 Task: Look for space in Tarub, Indonesia from 8th August, 2023 to 15th August, 2023 for 9 adults in price range Rs.10000 to Rs.14000. Place can be shared room with 5 bedrooms having 9 beds and 5 bathrooms. Property type can be house, flat, guest house. Amenities needed are: wifi, TV, free parkinig on premises, gym, breakfast. Booking option can be shelf check-in. Required host language is English.
Action: Mouse moved to (430, 102)
Screenshot: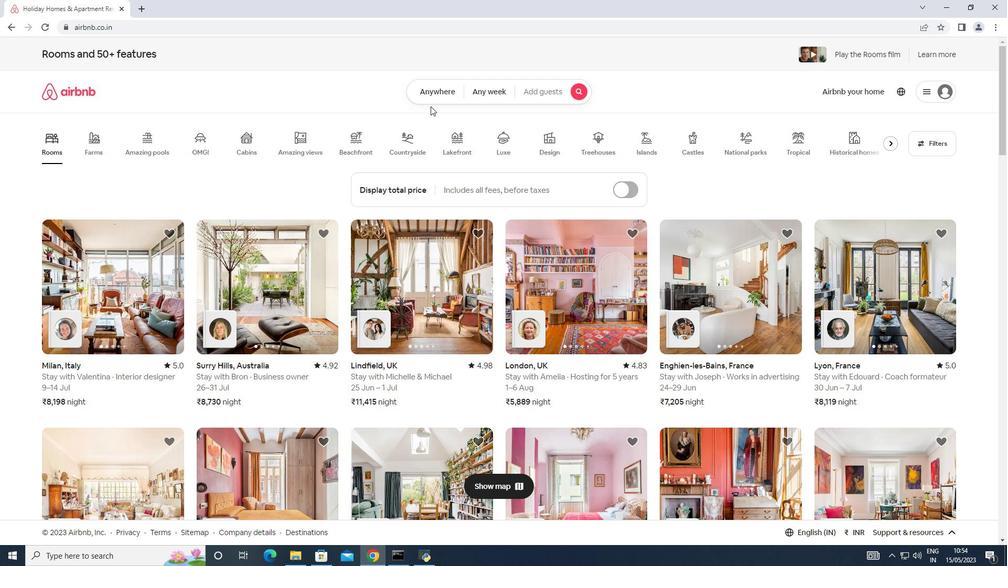 
Action: Mouse pressed left at (430, 102)
Screenshot: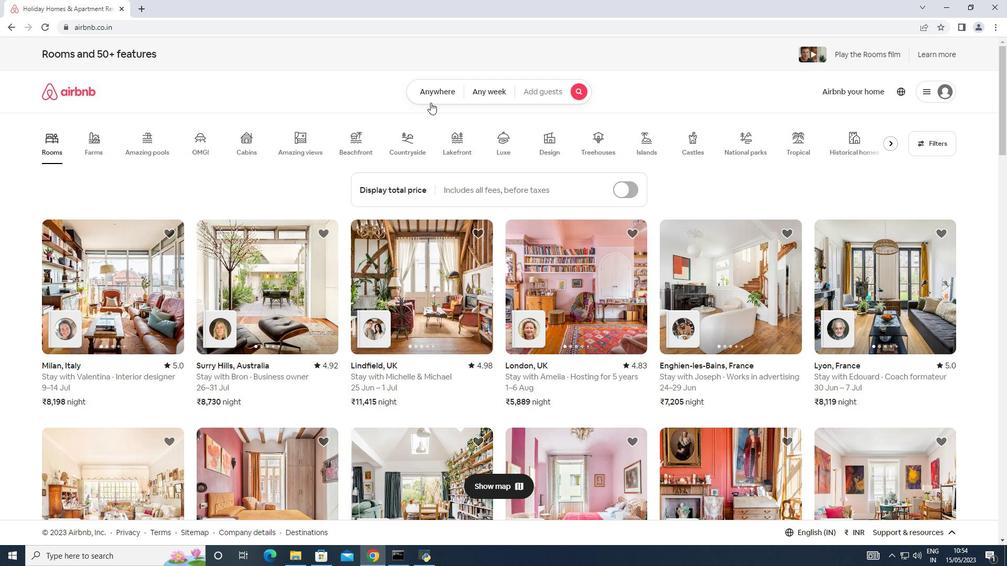 
Action: Mouse moved to (363, 124)
Screenshot: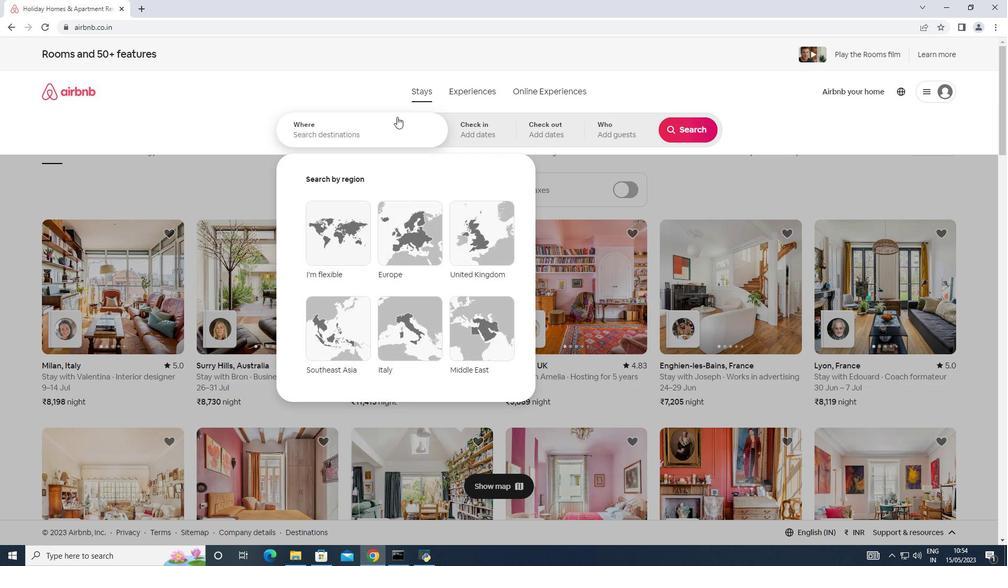 
Action: Mouse pressed left at (363, 124)
Screenshot: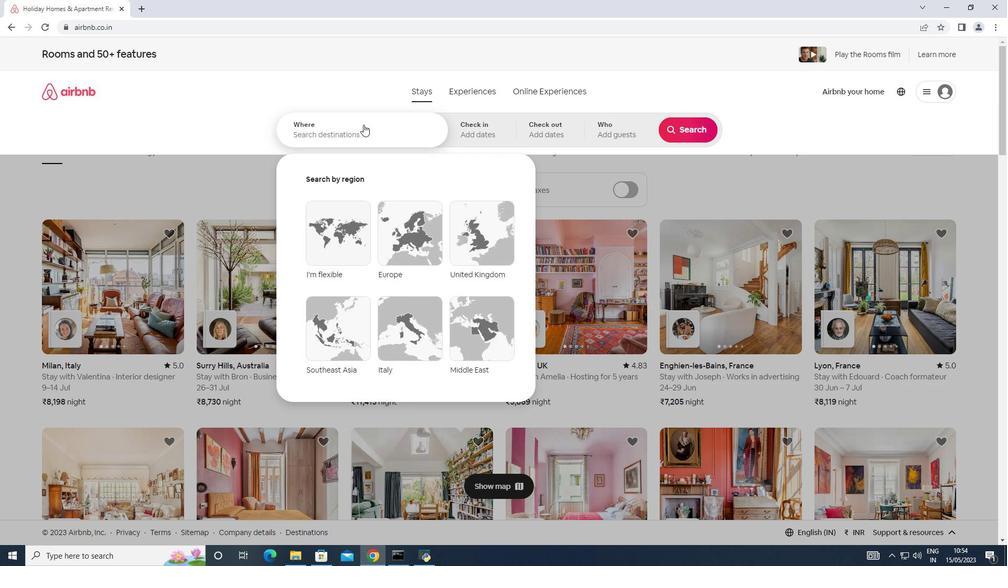 
Action: Key pressed <Key.shift>Tarub,<Key.shift>Indonesia
Screenshot: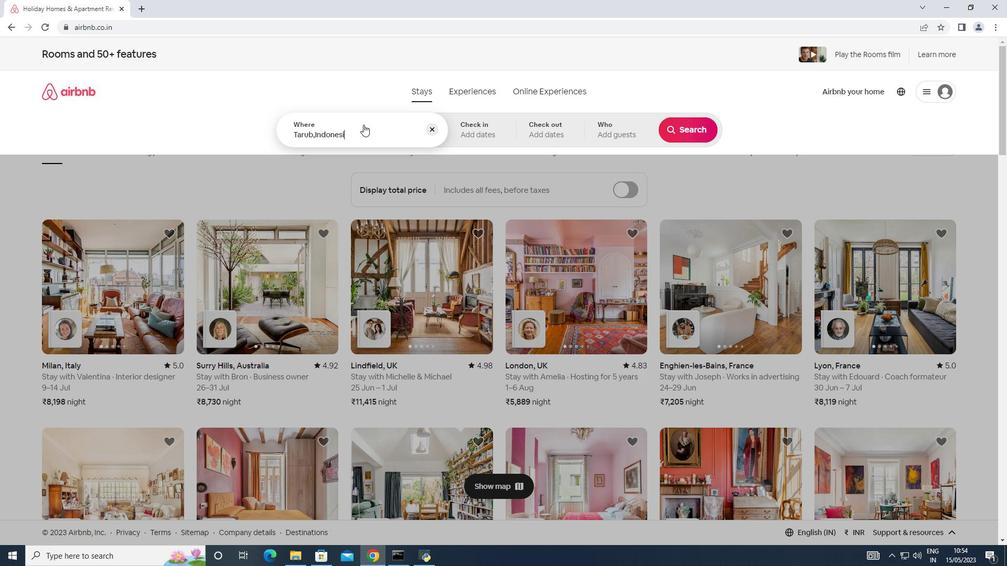 
Action: Mouse moved to (487, 127)
Screenshot: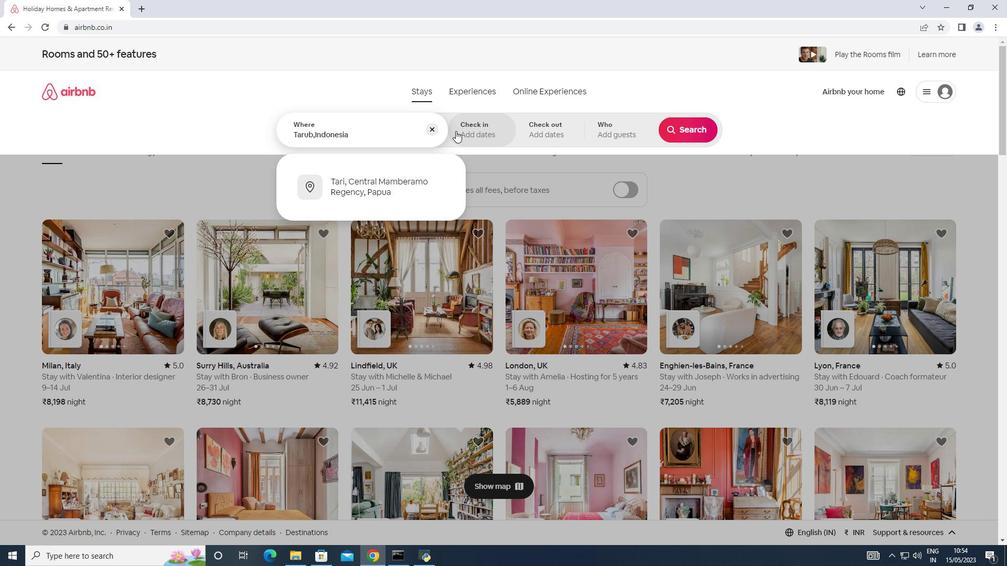
Action: Mouse pressed left at (487, 127)
Screenshot: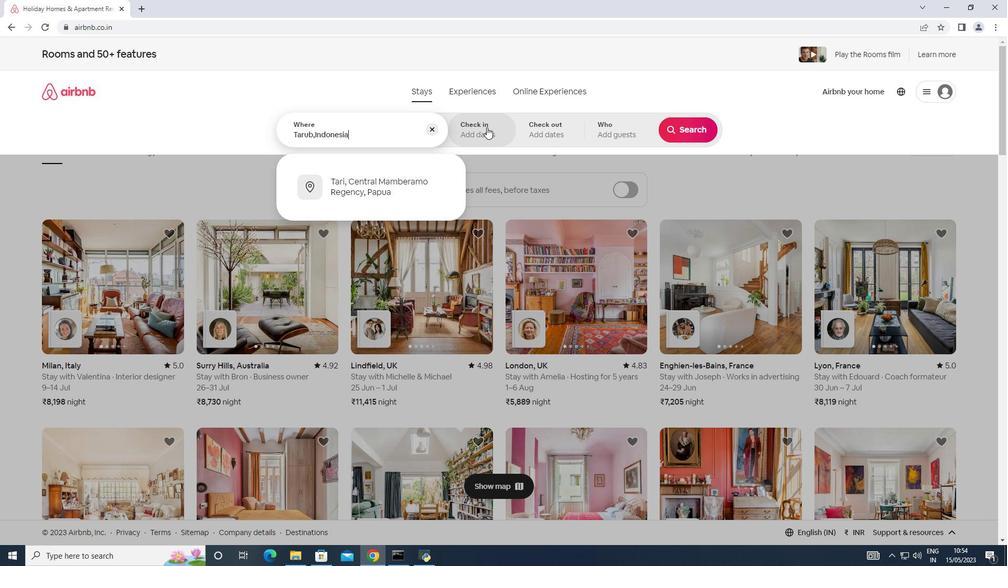 
Action: Mouse moved to (685, 212)
Screenshot: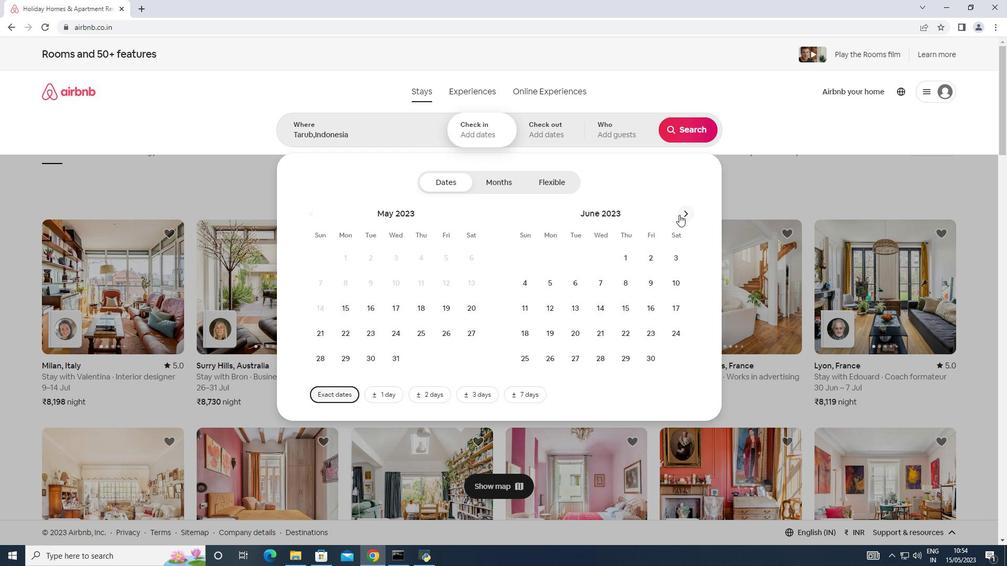 
Action: Mouse pressed left at (685, 212)
Screenshot: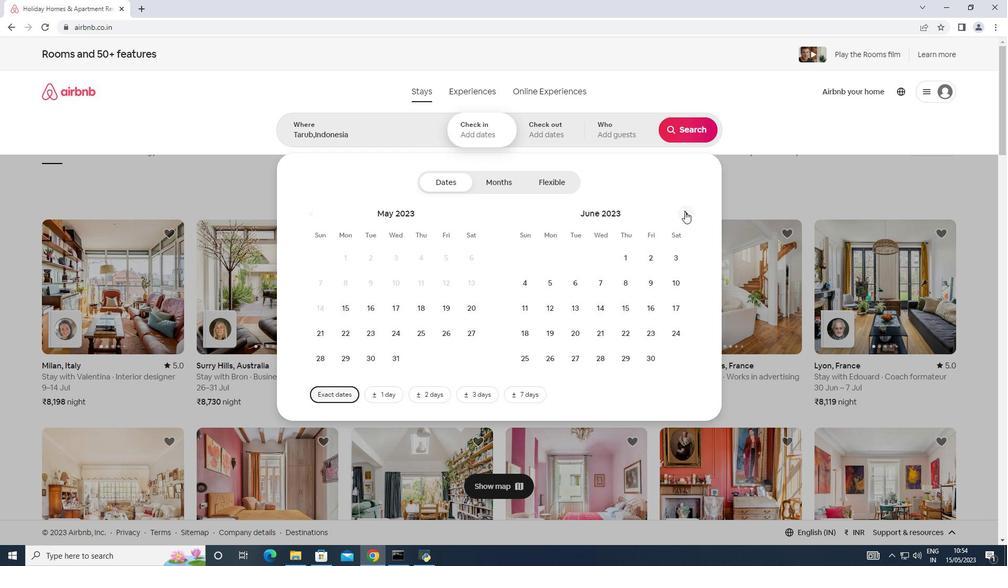 
Action: Mouse pressed left at (685, 212)
Screenshot: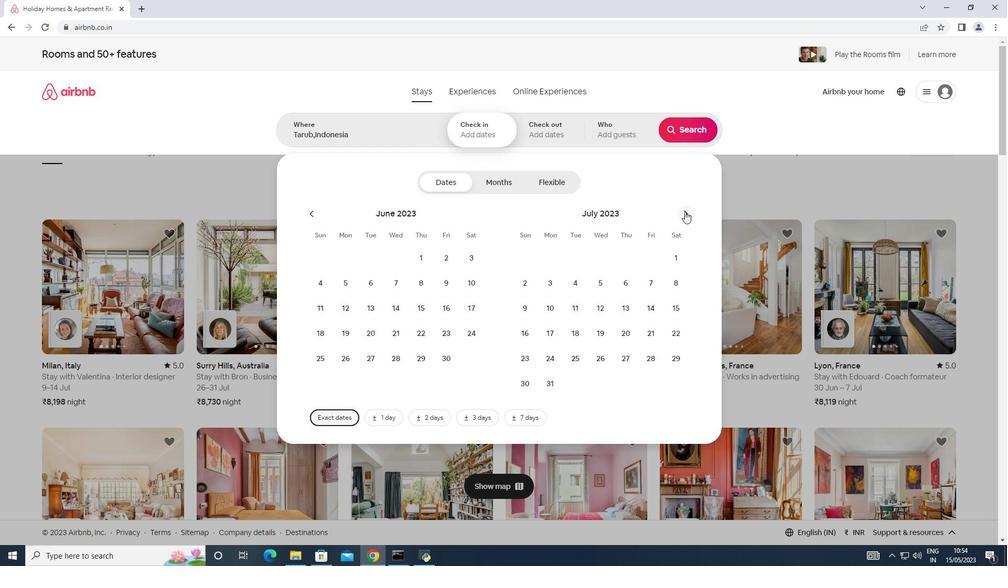
Action: Mouse moved to (581, 284)
Screenshot: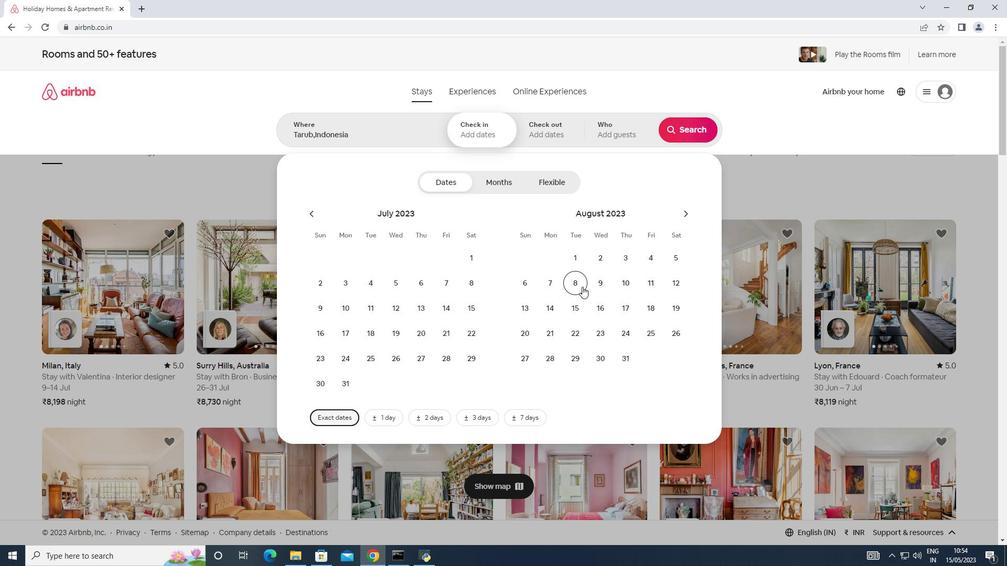 
Action: Mouse pressed left at (581, 284)
Screenshot: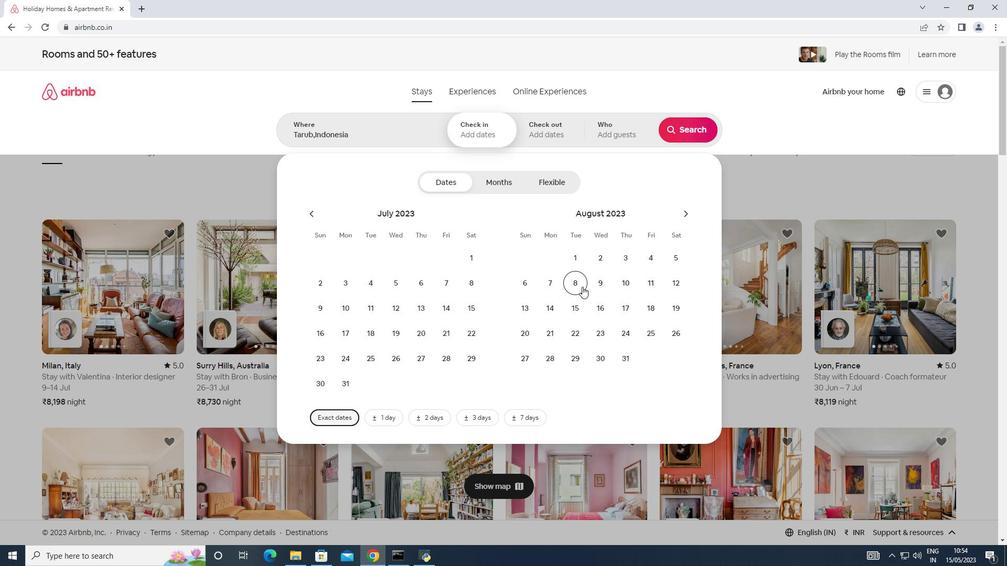 
Action: Mouse moved to (579, 304)
Screenshot: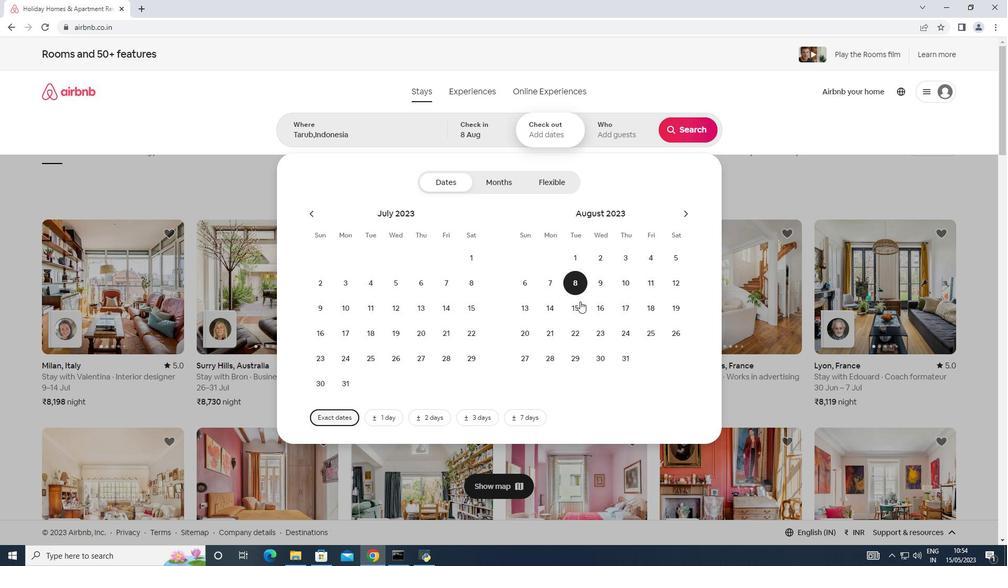 
Action: Mouse pressed left at (579, 304)
Screenshot: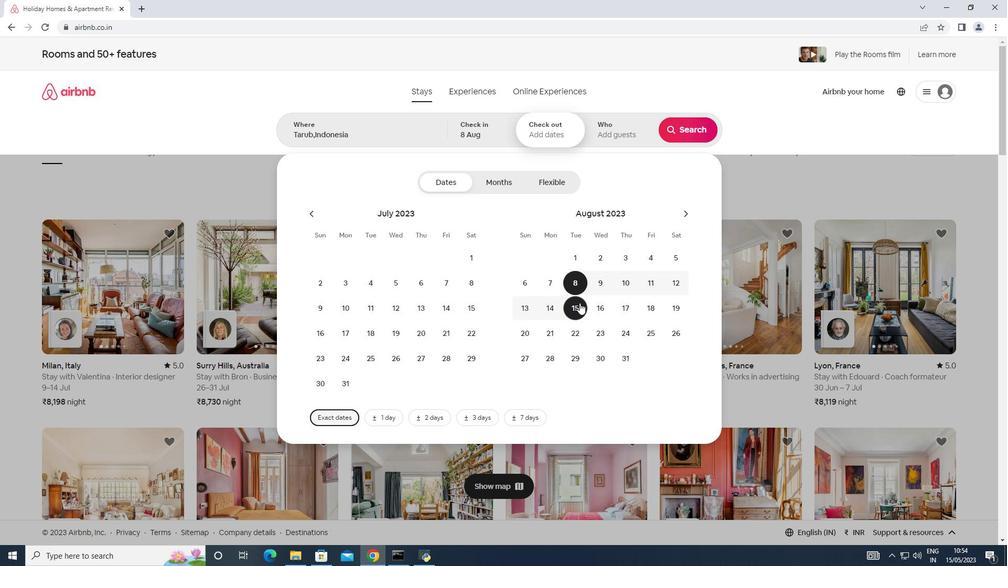 
Action: Mouse moved to (614, 133)
Screenshot: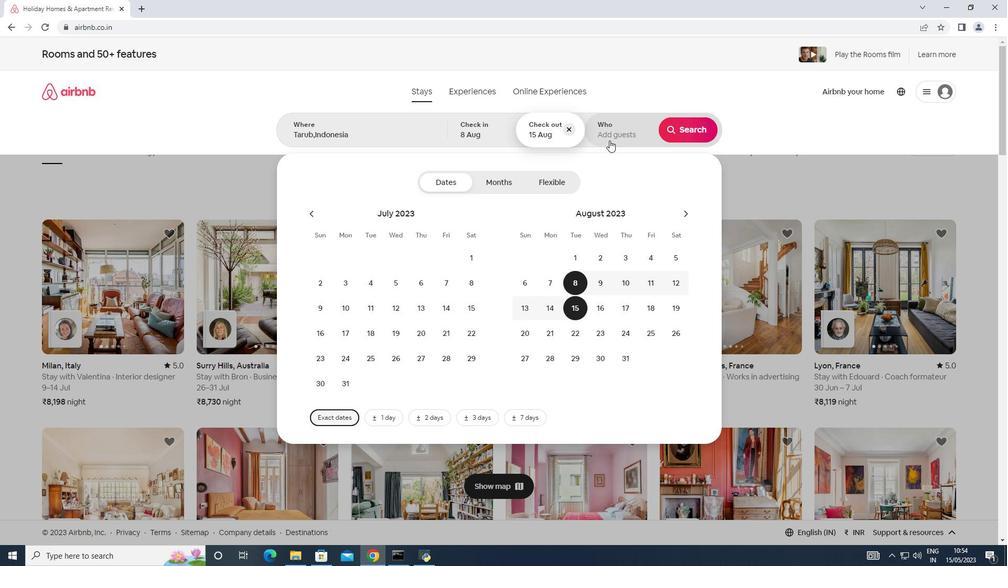 
Action: Mouse pressed left at (614, 133)
Screenshot: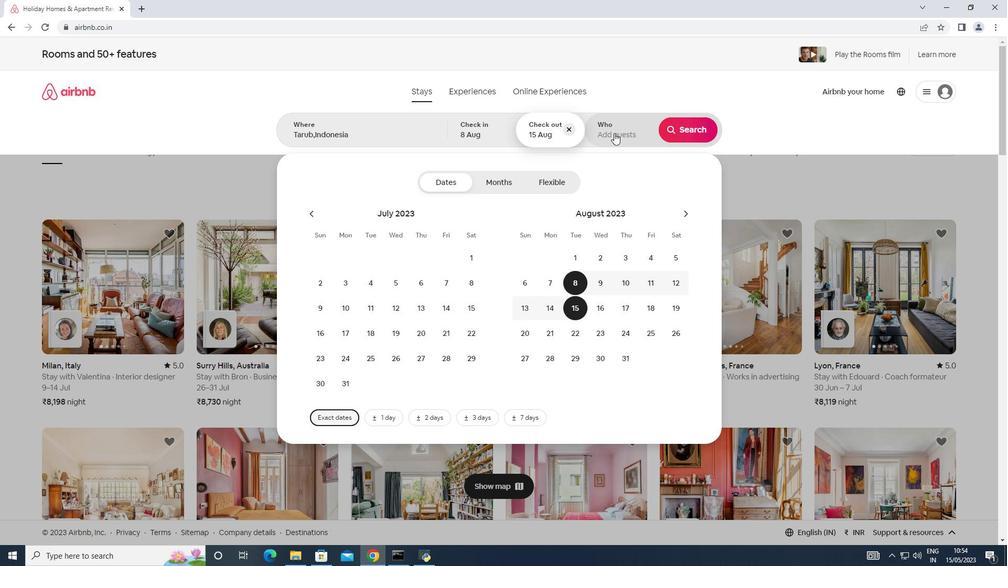 
Action: Mouse moved to (692, 184)
Screenshot: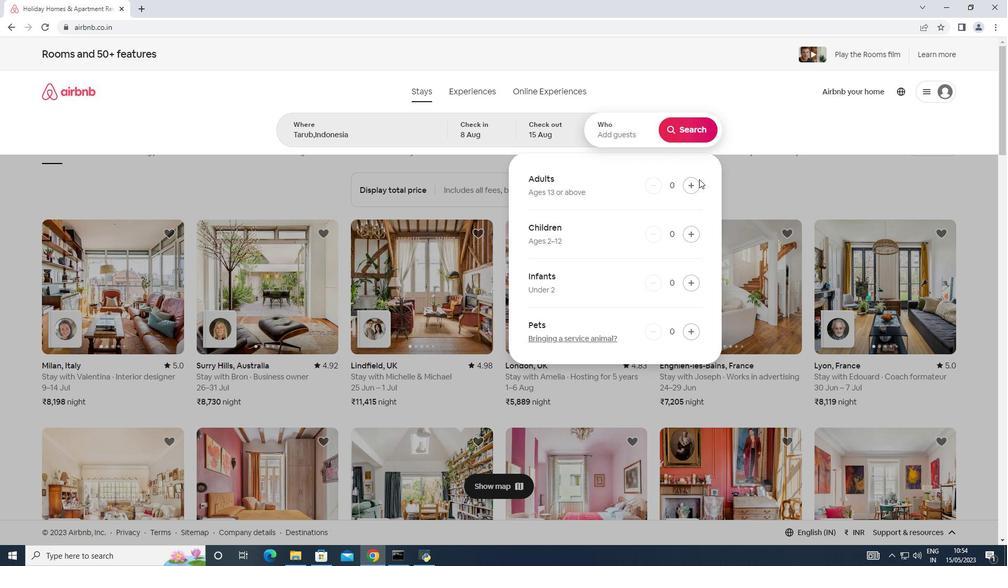 
Action: Mouse pressed left at (692, 184)
Screenshot: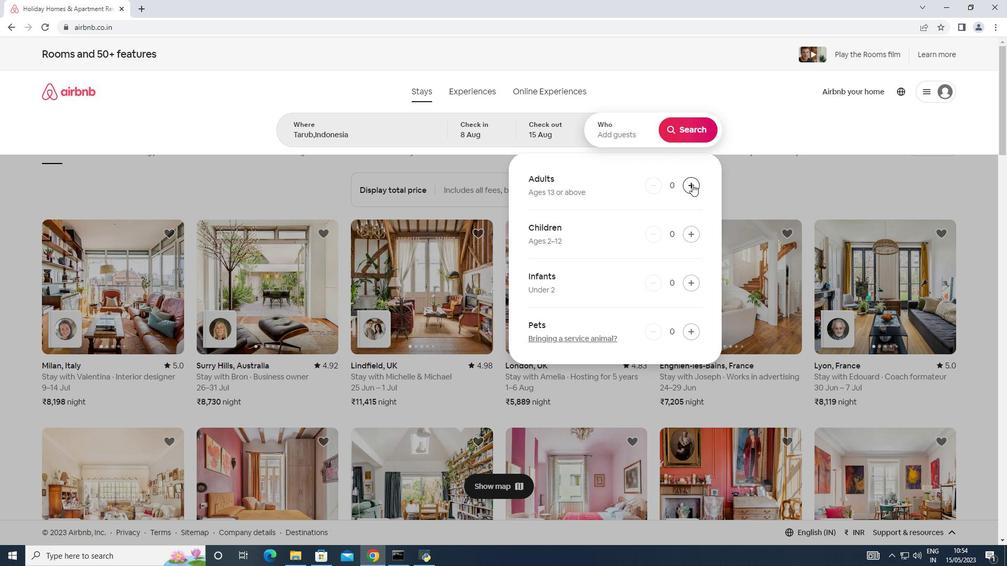 
Action: Mouse pressed left at (692, 184)
Screenshot: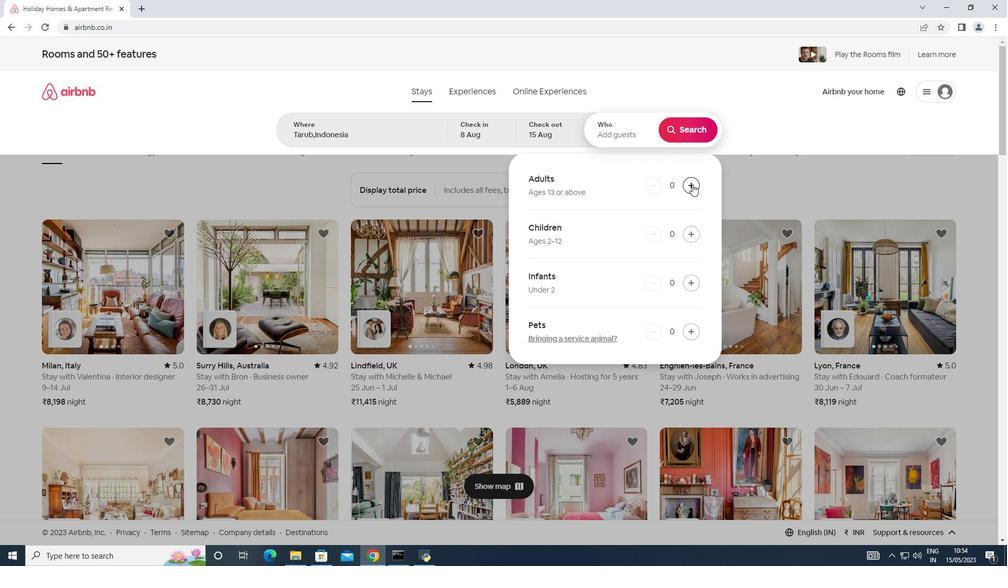 
Action: Mouse pressed left at (692, 184)
Screenshot: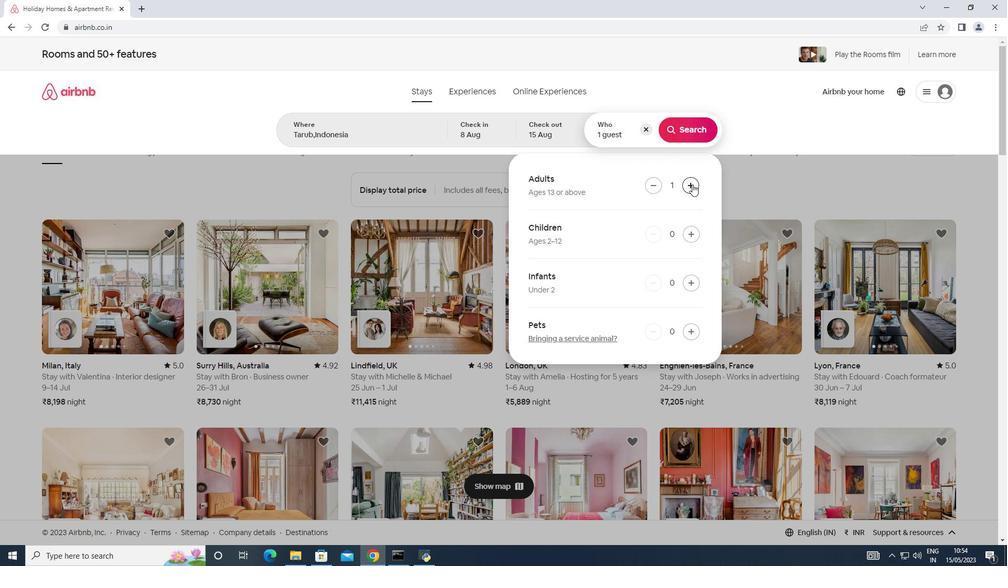
Action: Mouse pressed left at (692, 184)
Screenshot: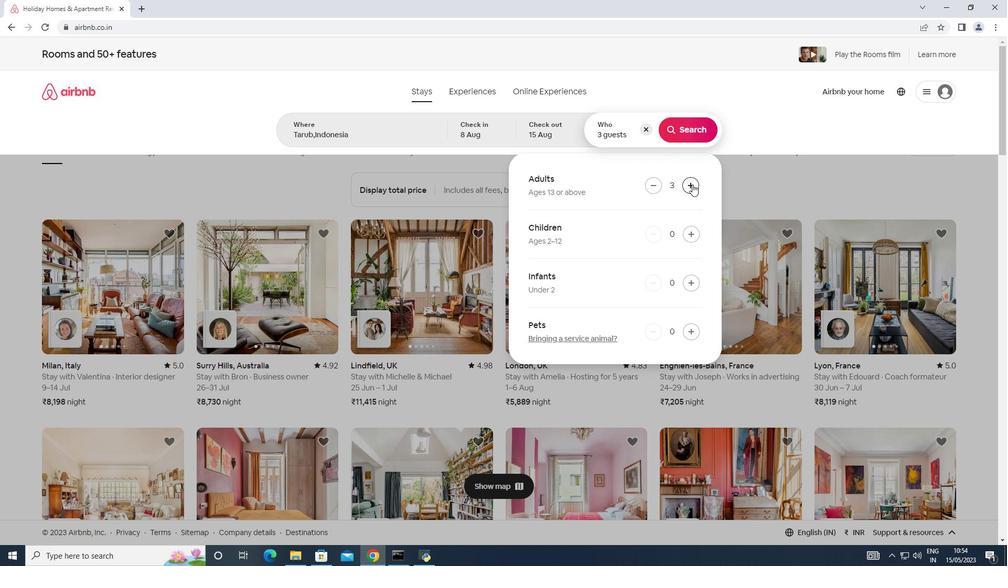 
Action: Mouse pressed left at (692, 184)
Screenshot: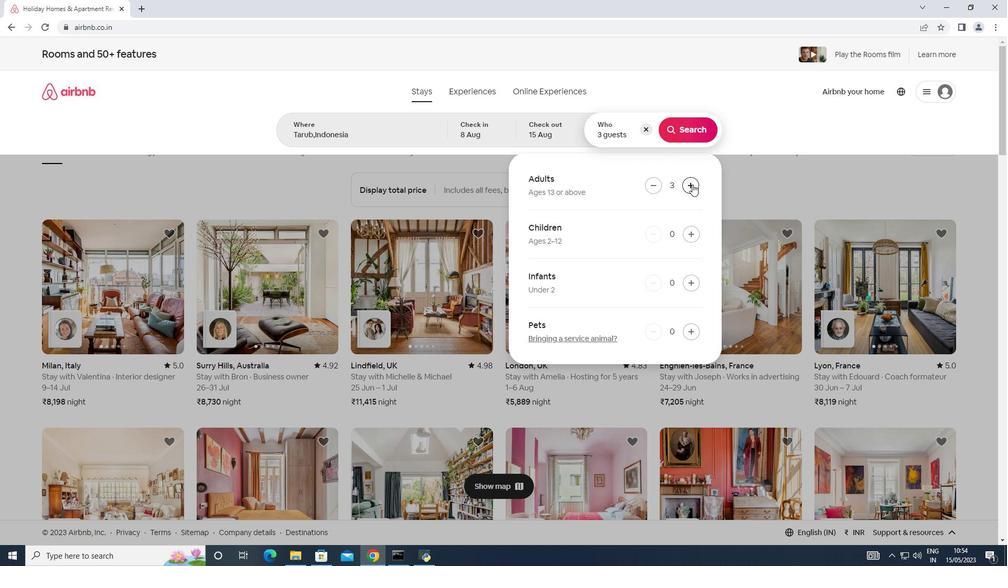 
Action: Mouse pressed left at (692, 184)
Screenshot: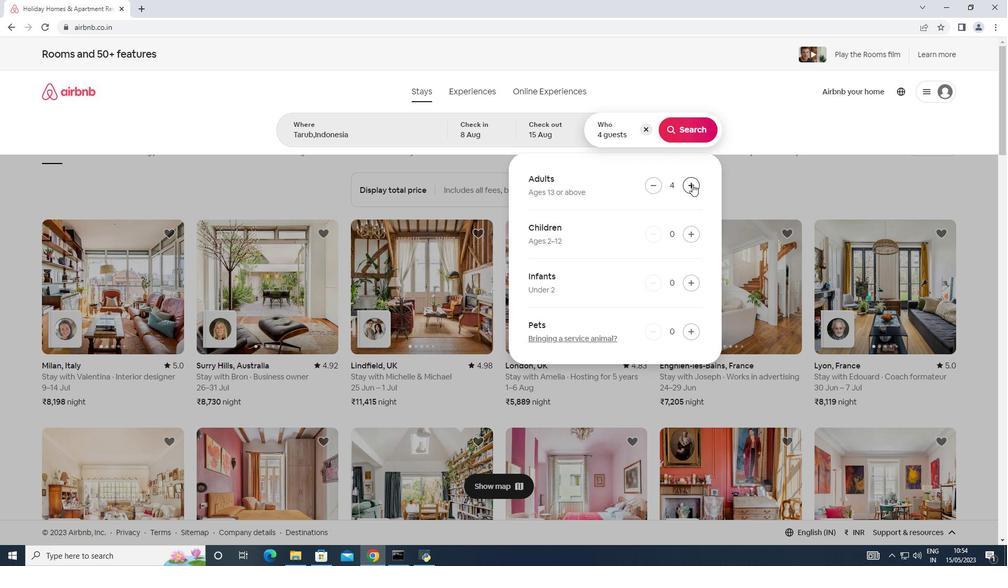 
Action: Mouse pressed left at (692, 184)
Screenshot: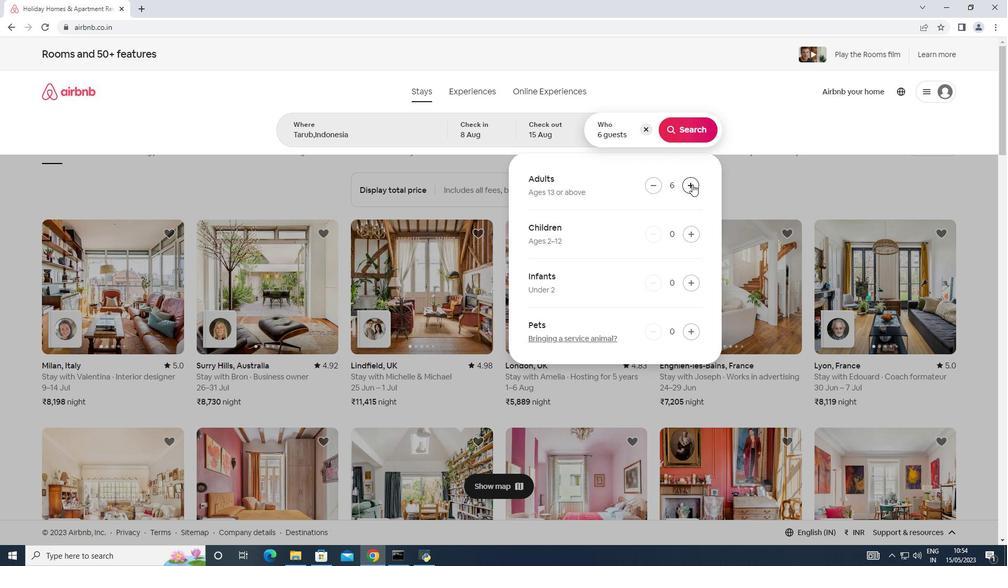 
Action: Mouse pressed left at (692, 184)
Screenshot: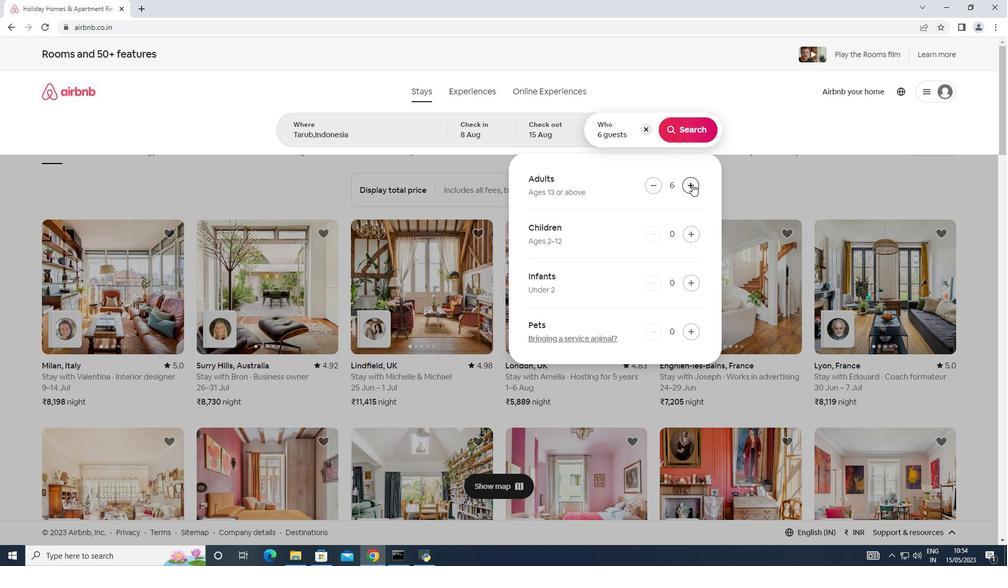 
Action: Mouse pressed left at (692, 184)
Screenshot: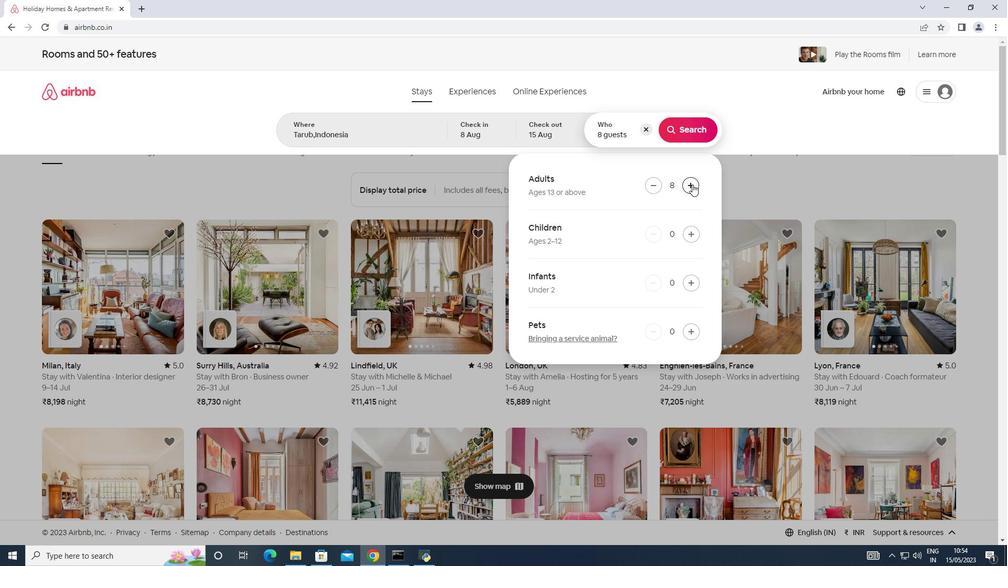 
Action: Mouse moved to (689, 130)
Screenshot: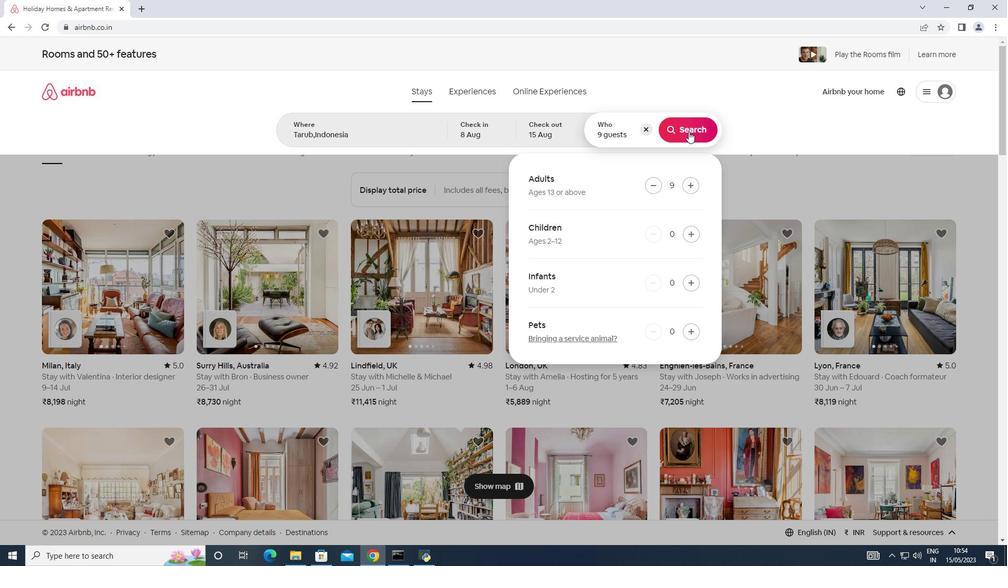 
Action: Mouse pressed left at (689, 130)
Screenshot: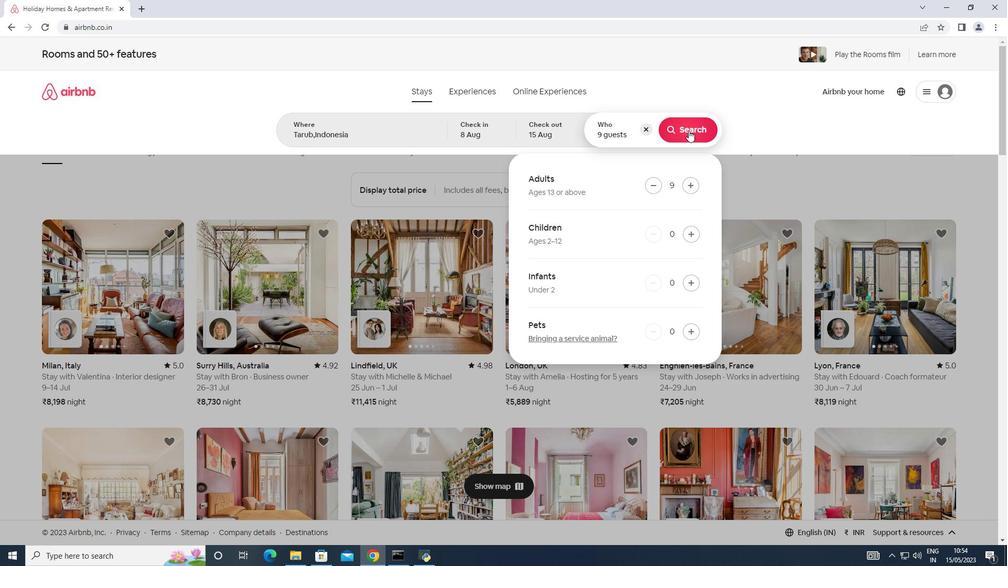 
Action: Mouse moved to (934, 107)
Screenshot: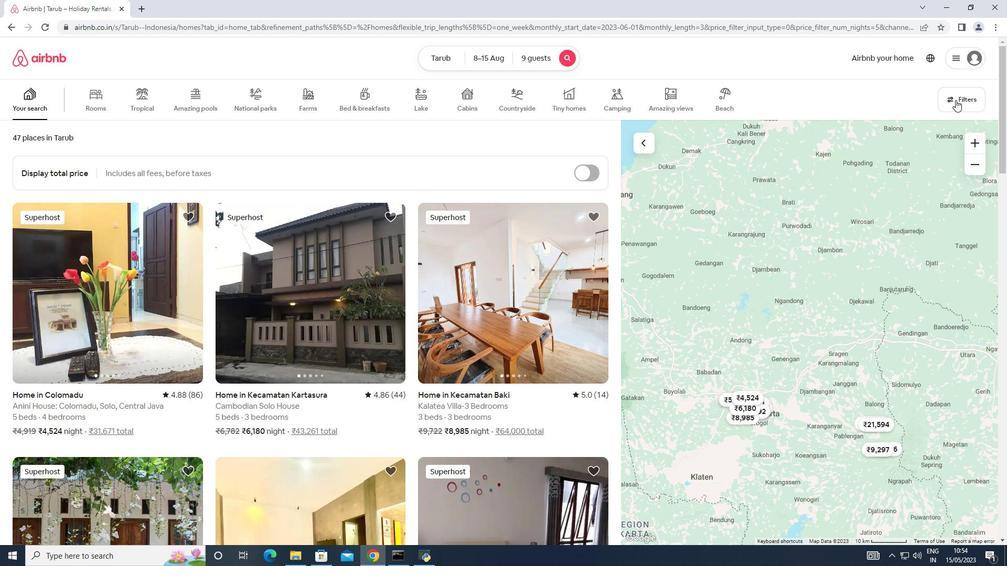 
Action: Mouse pressed left at (934, 107)
Screenshot: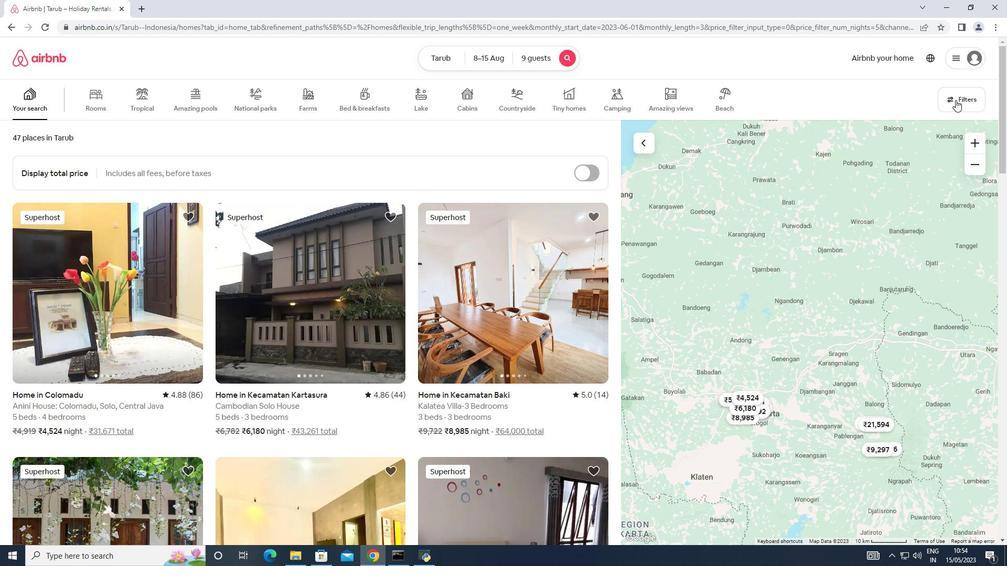 
Action: Mouse moved to (944, 102)
Screenshot: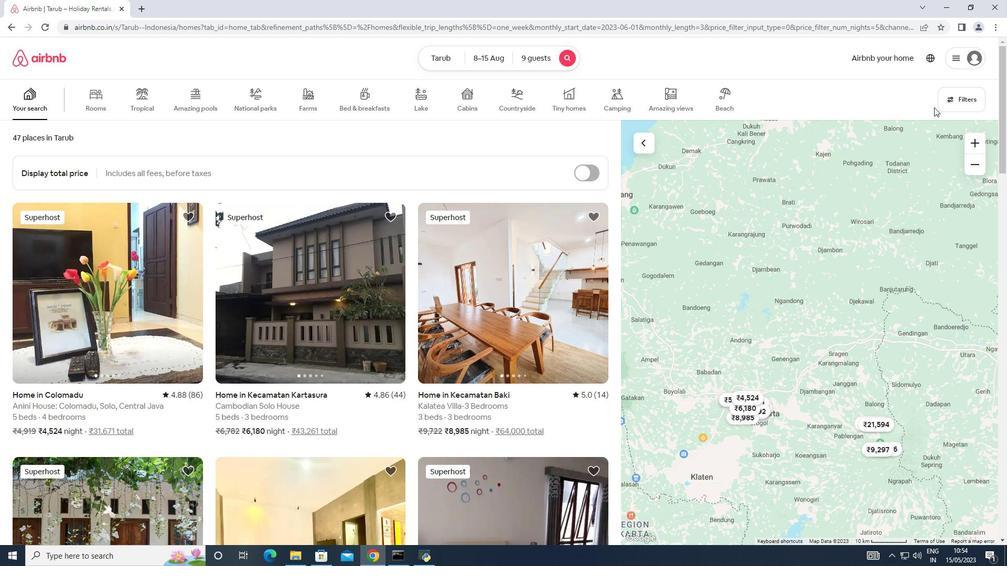 
Action: Mouse pressed left at (944, 102)
Screenshot: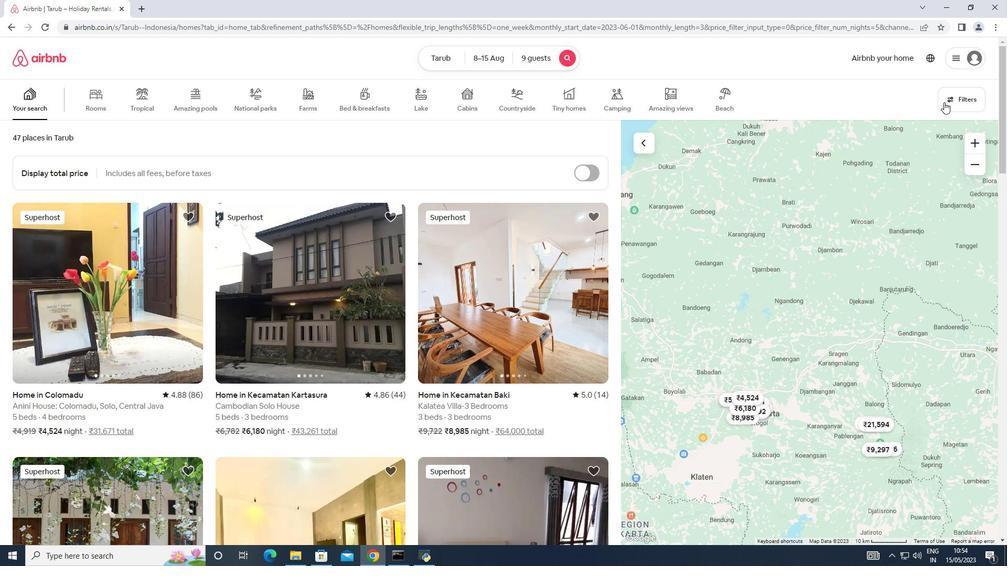 
Action: Mouse moved to (362, 357)
Screenshot: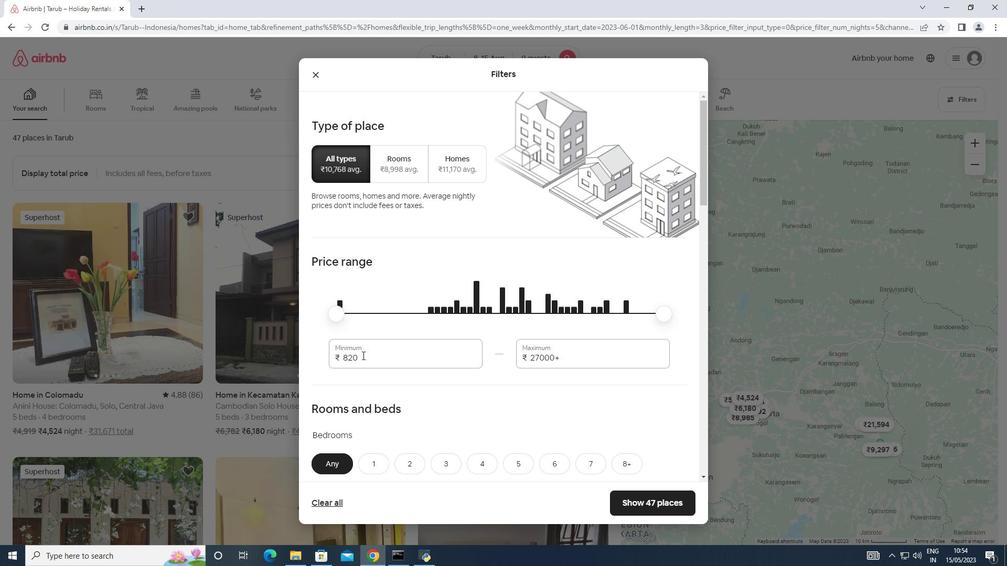 
Action: Mouse pressed left at (362, 357)
Screenshot: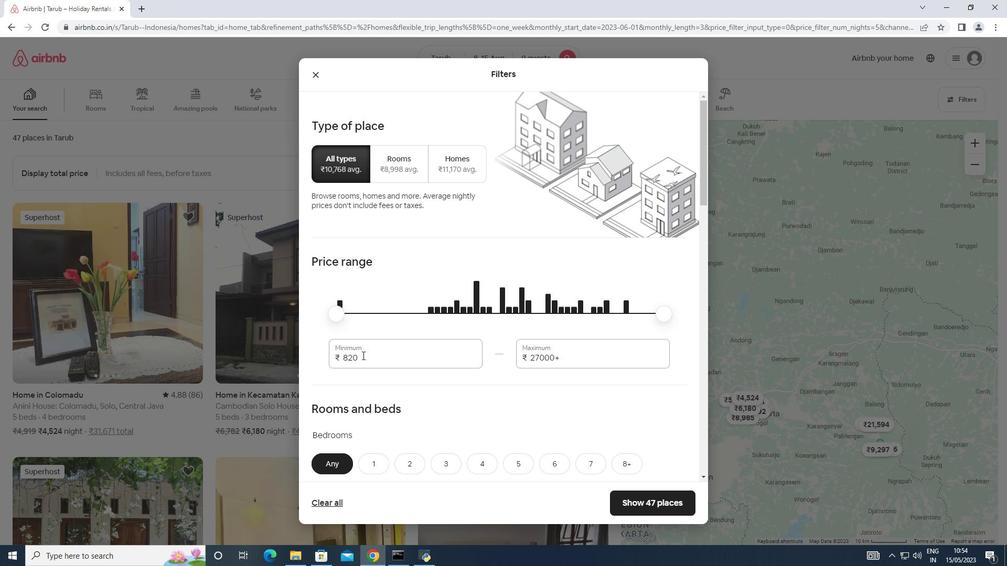 
Action: Mouse moved to (338, 354)
Screenshot: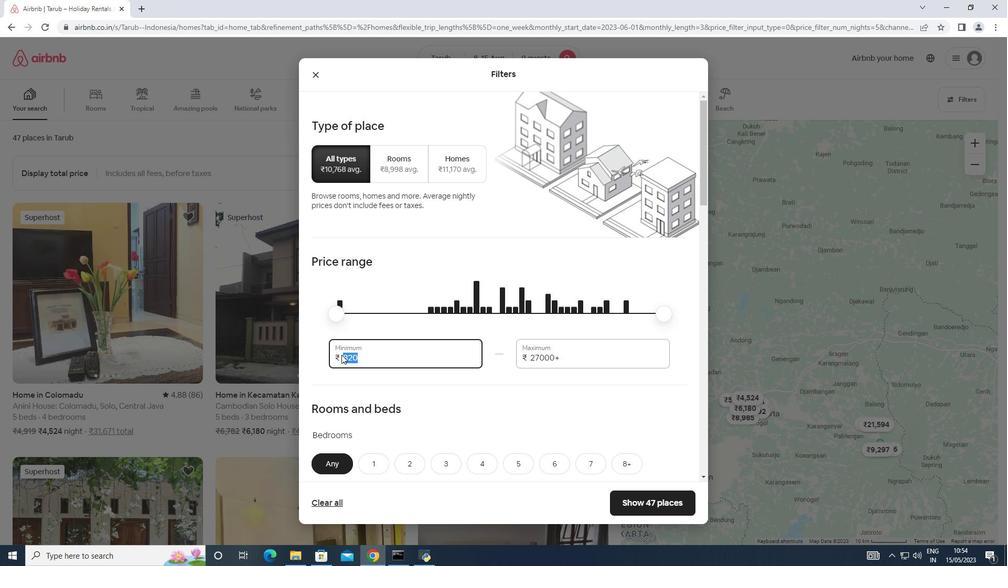 
Action: Key pressed 10000
Screenshot: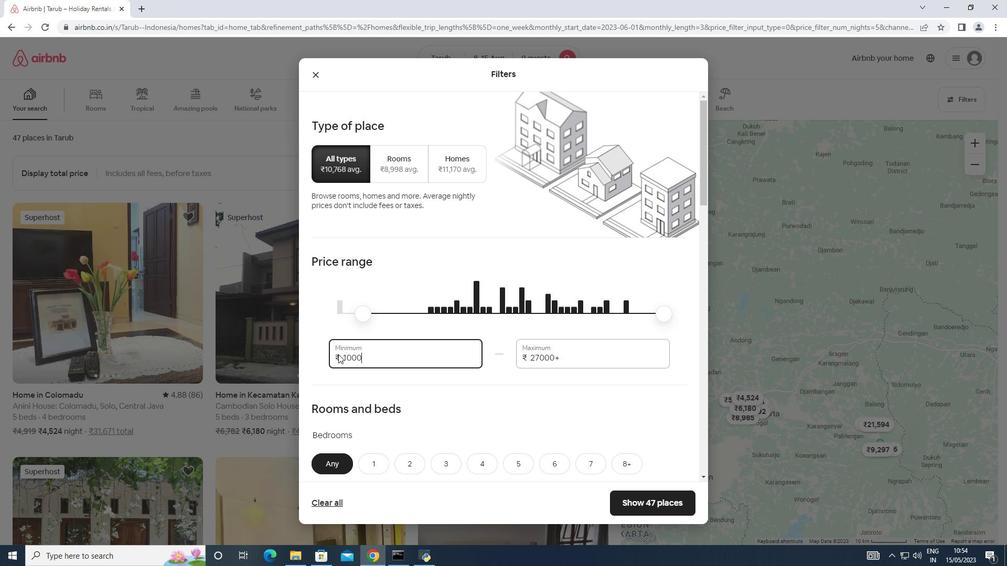 
Action: Mouse moved to (565, 361)
Screenshot: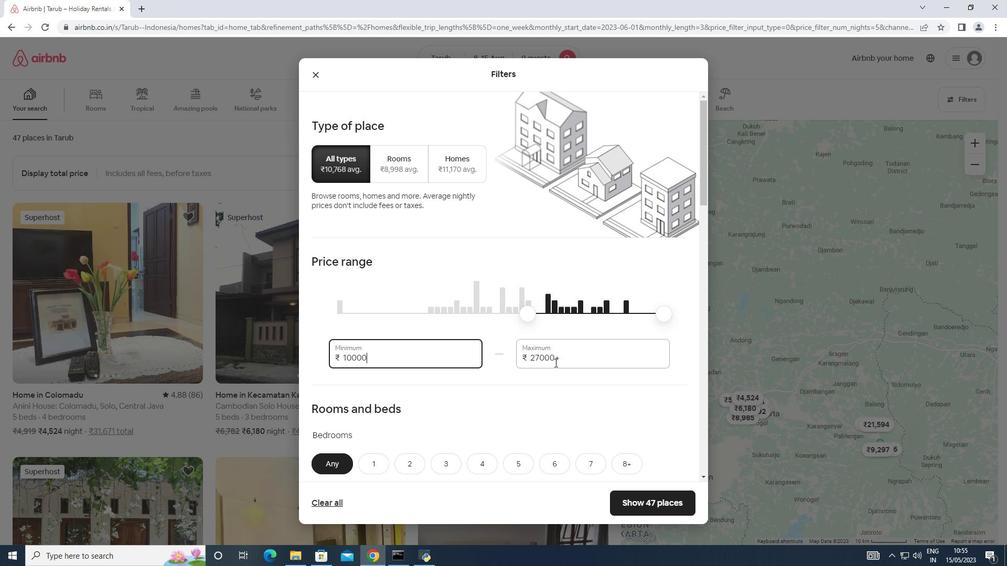 
Action: Mouse pressed left at (565, 361)
Screenshot: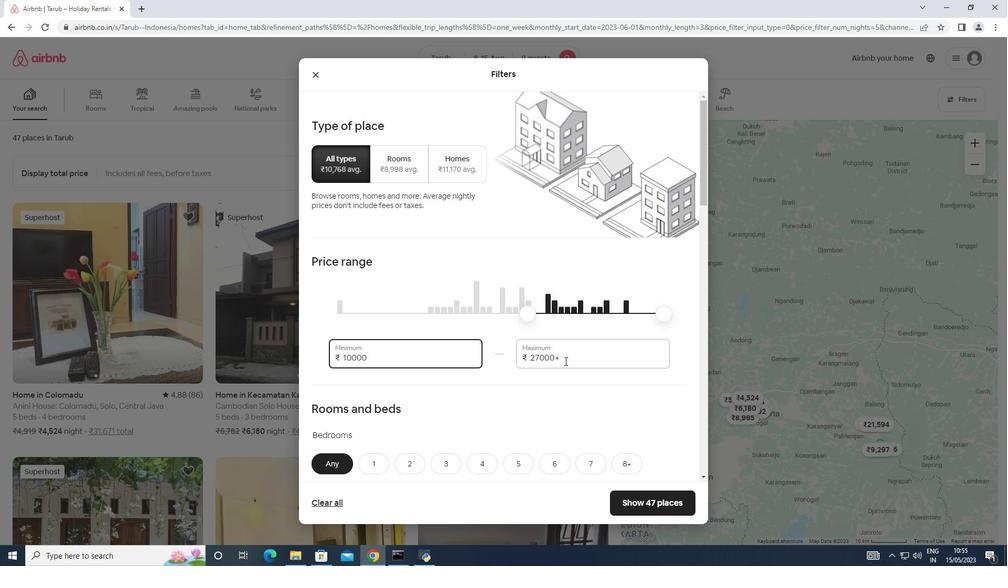 
Action: Mouse moved to (510, 363)
Screenshot: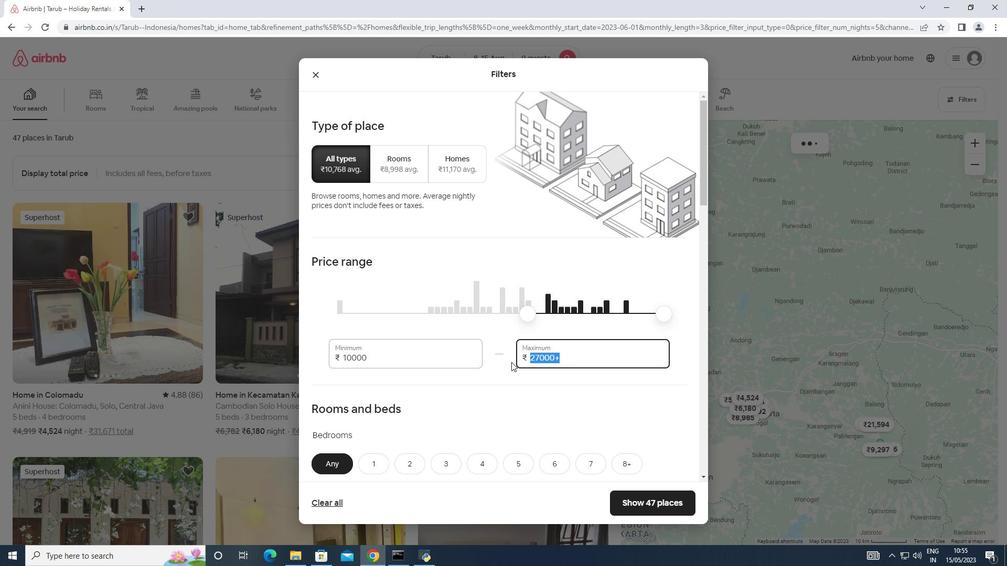 
Action: Key pressed 14000
Screenshot: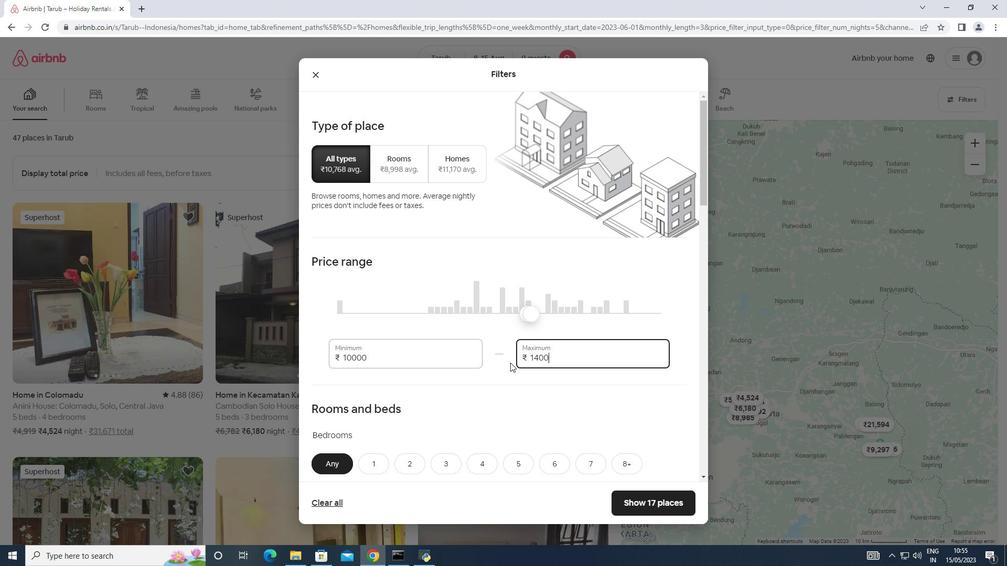 
Action: Mouse scrolled (510, 362) with delta (0, 0)
Screenshot: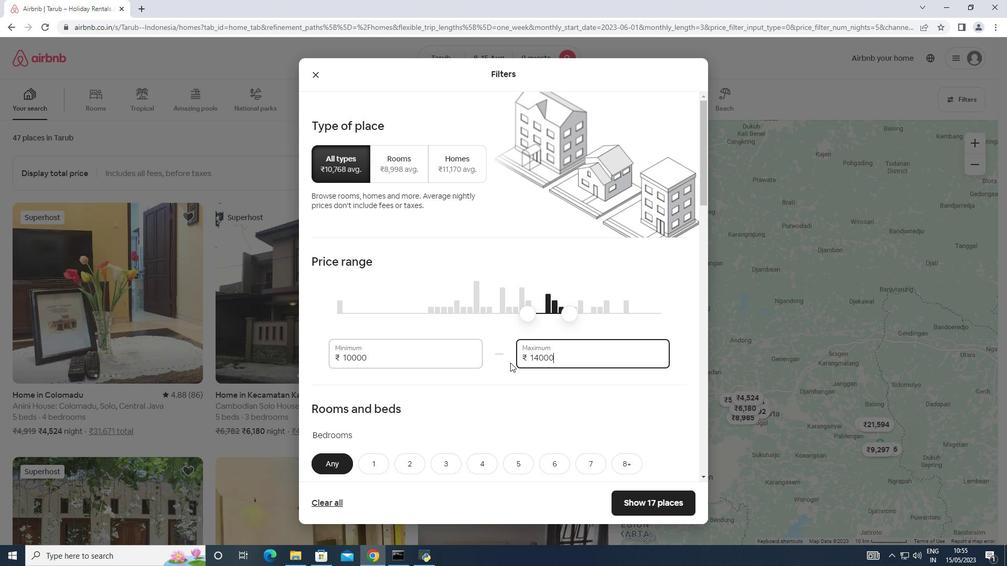 
Action: Mouse scrolled (510, 362) with delta (0, 0)
Screenshot: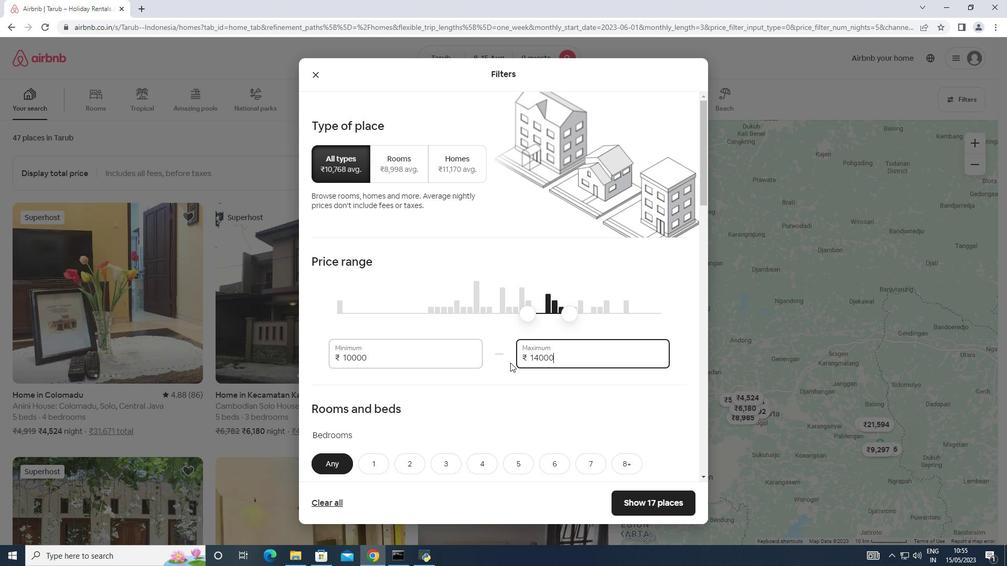 
Action: Mouse moved to (510, 363)
Screenshot: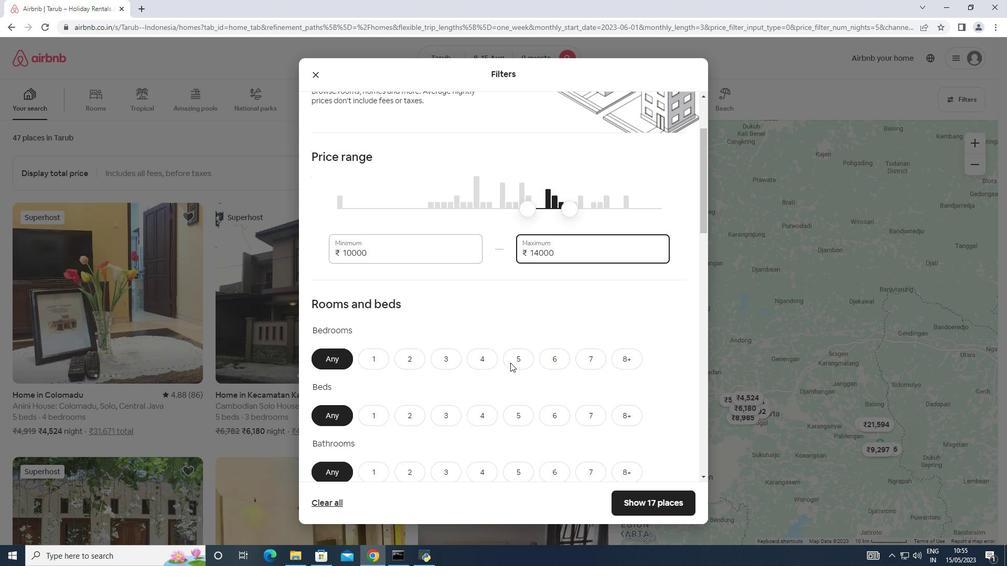 
Action: Mouse scrolled (510, 362) with delta (0, 0)
Screenshot: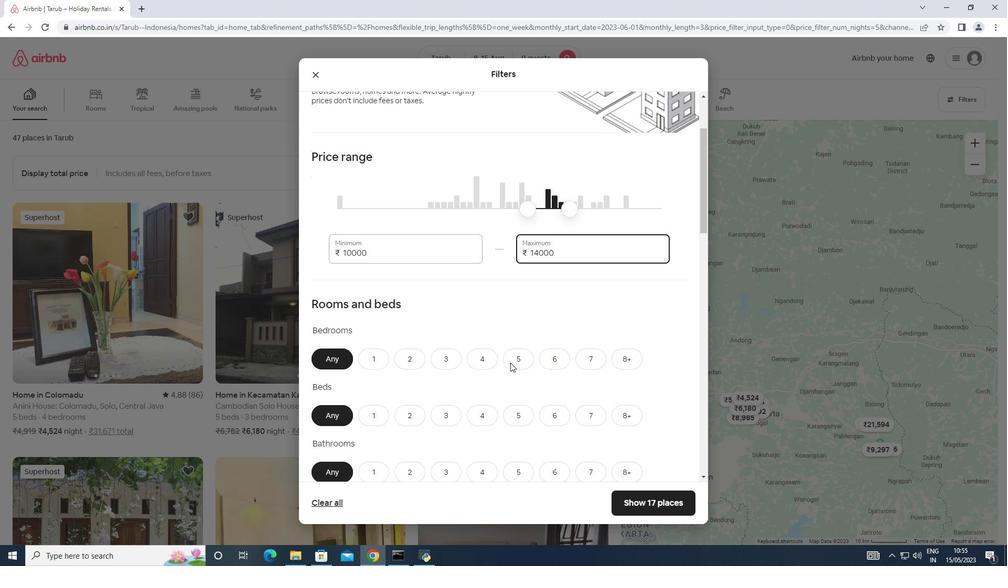 
Action: Mouse scrolled (510, 362) with delta (0, 0)
Screenshot: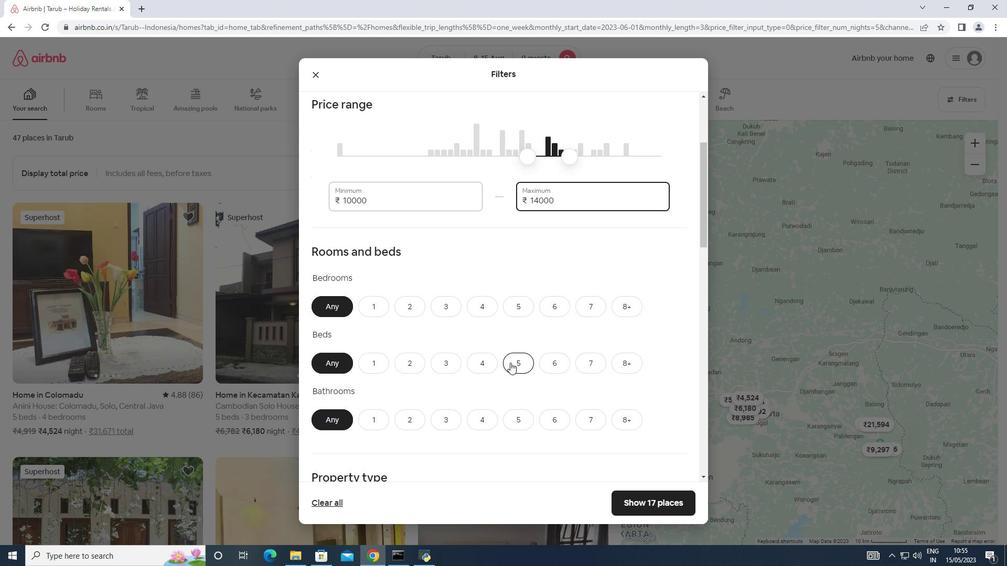 
Action: Mouse moved to (520, 255)
Screenshot: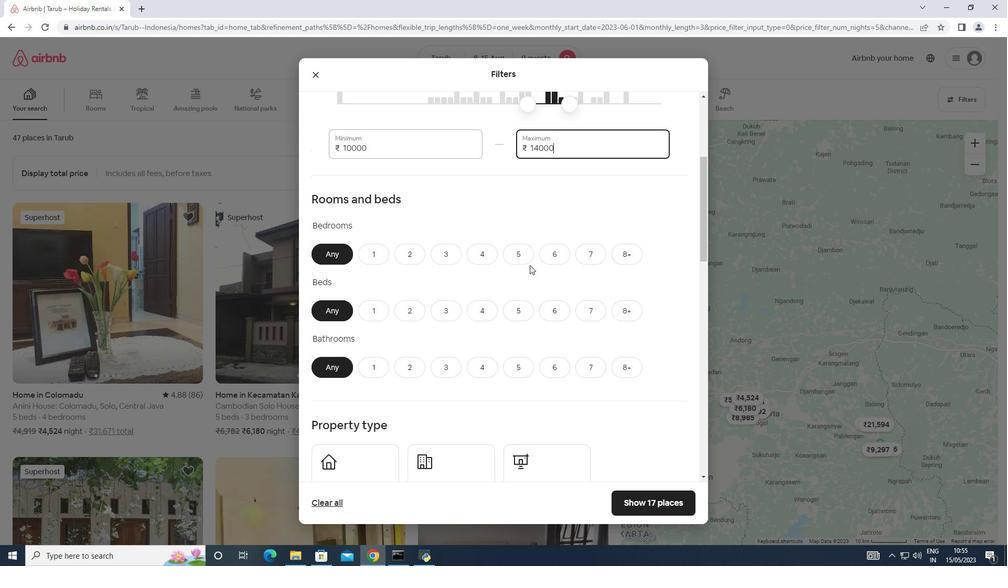 
Action: Mouse pressed left at (520, 255)
Screenshot: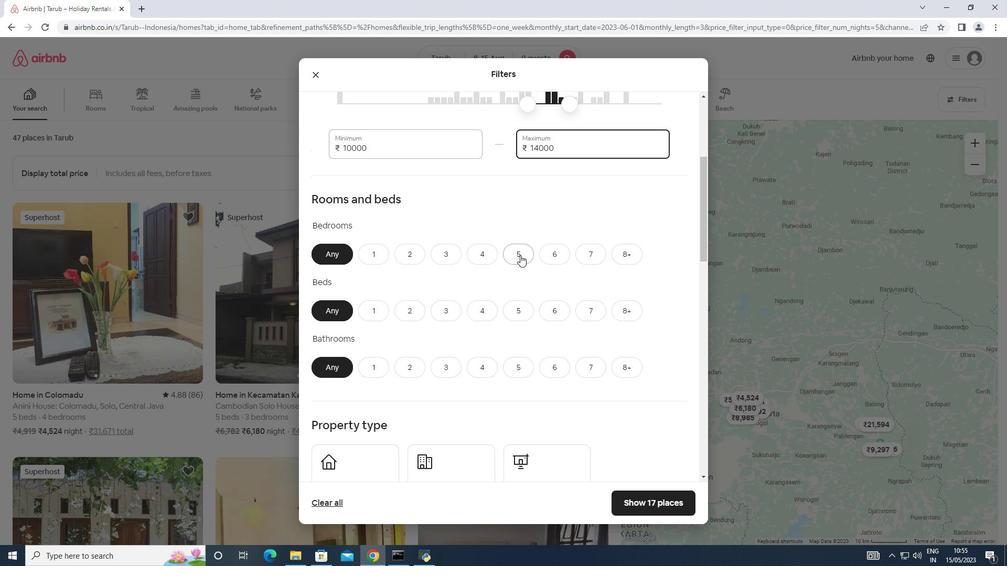 
Action: Mouse moved to (629, 311)
Screenshot: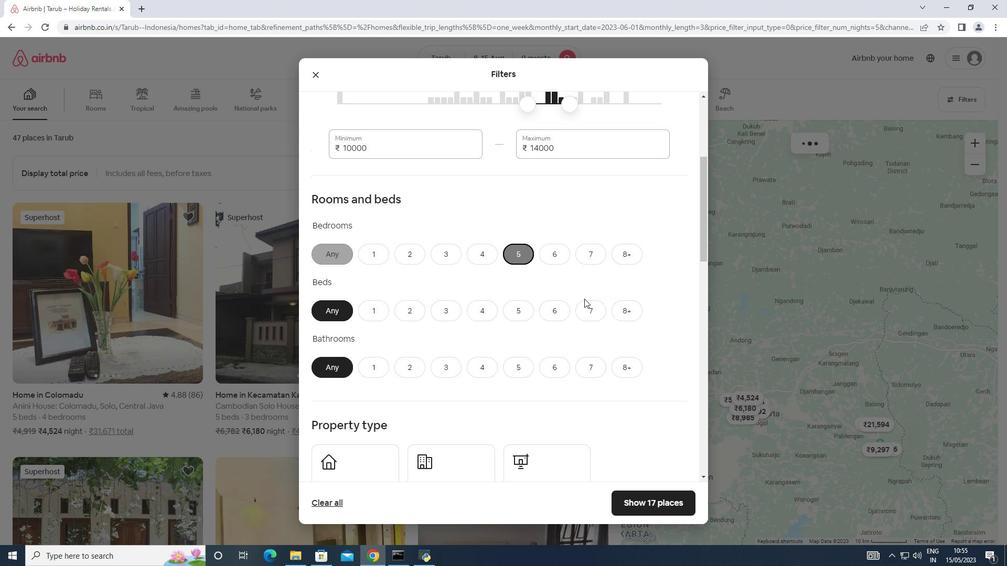 
Action: Mouse pressed left at (629, 311)
Screenshot: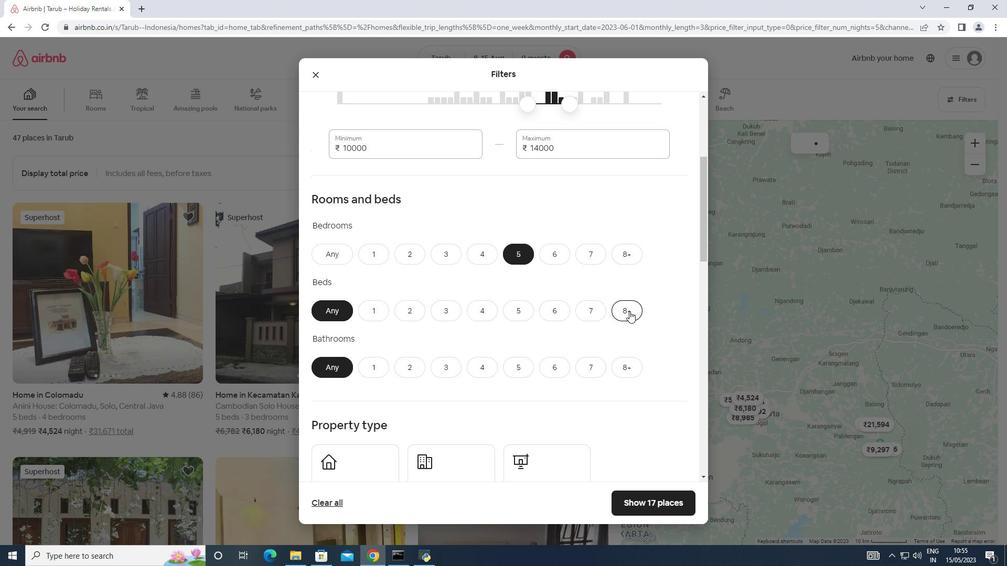 
Action: Mouse moved to (511, 361)
Screenshot: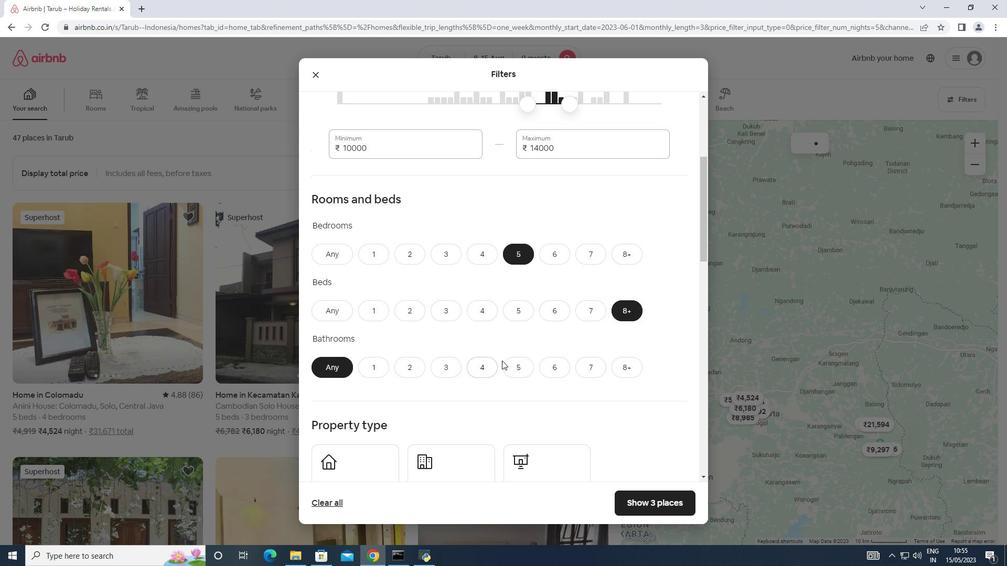 
Action: Mouse pressed left at (511, 361)
Screenshot: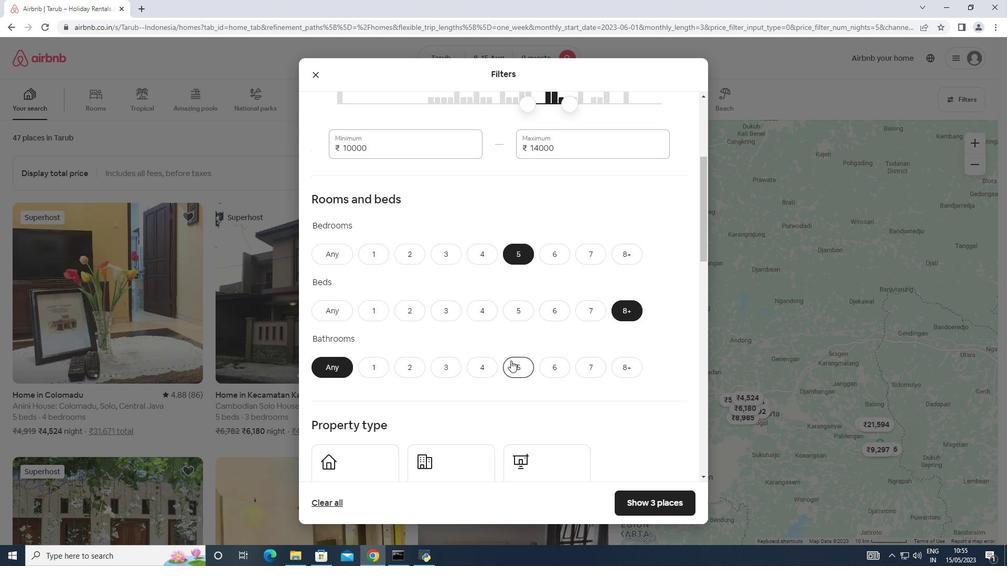 
Action: Mouse moved to (505, 361)
Screenshot: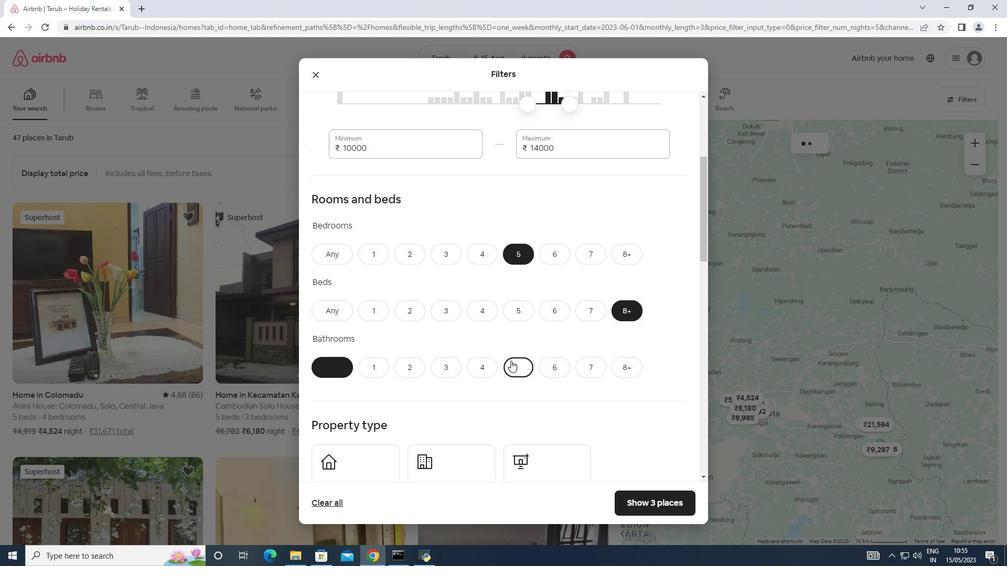 
Action: Mouse scrolled (505, 360) with delta (0, 0)
Screenshot: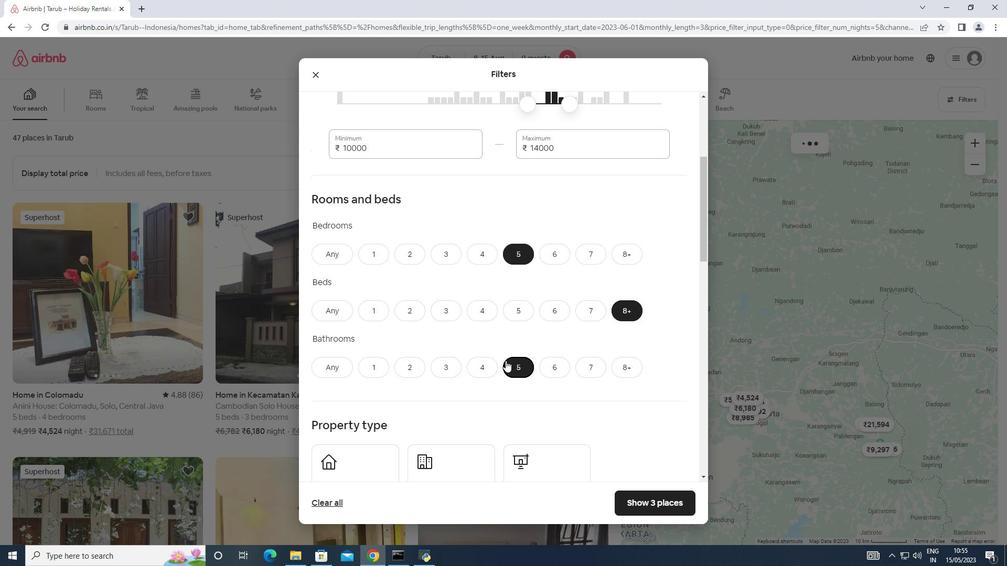 
Action: Mouse scrolled (505, 360) with delta (0, 0)
Screenshot: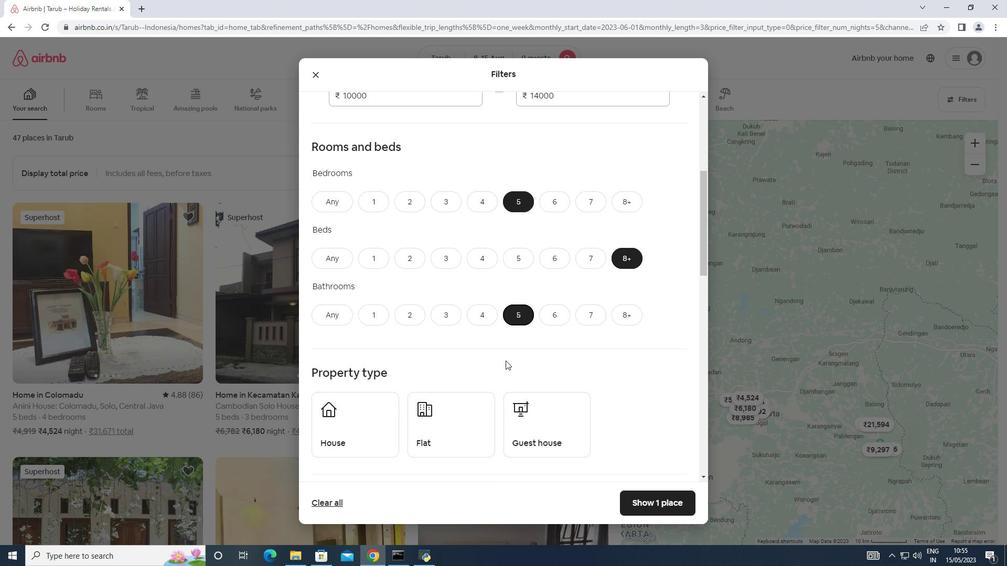 
Action: Mouse scrolled (505, 360) with delta (0, 0)
Screenshot: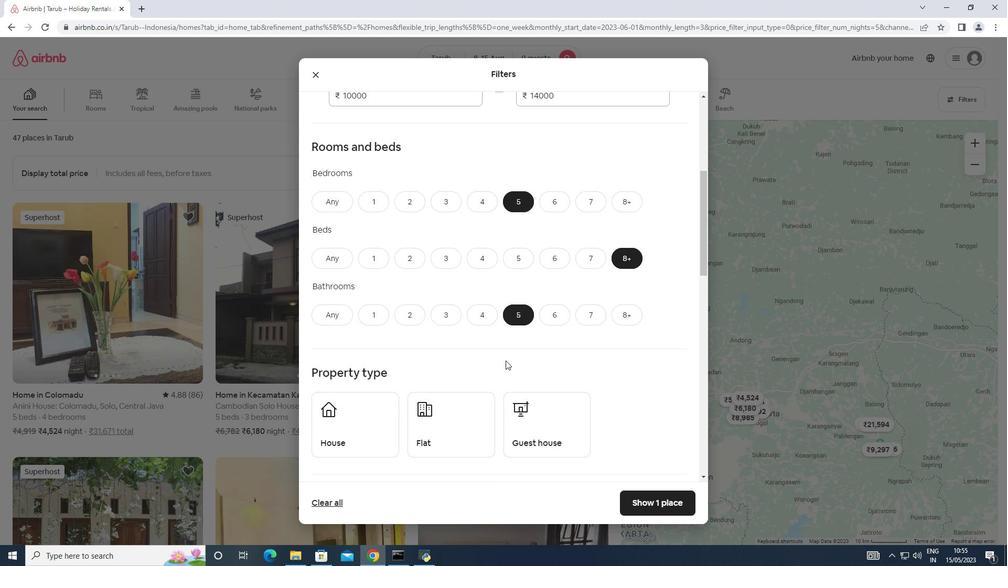 
Action: Mouse moved to (392, 330)
Screenshot: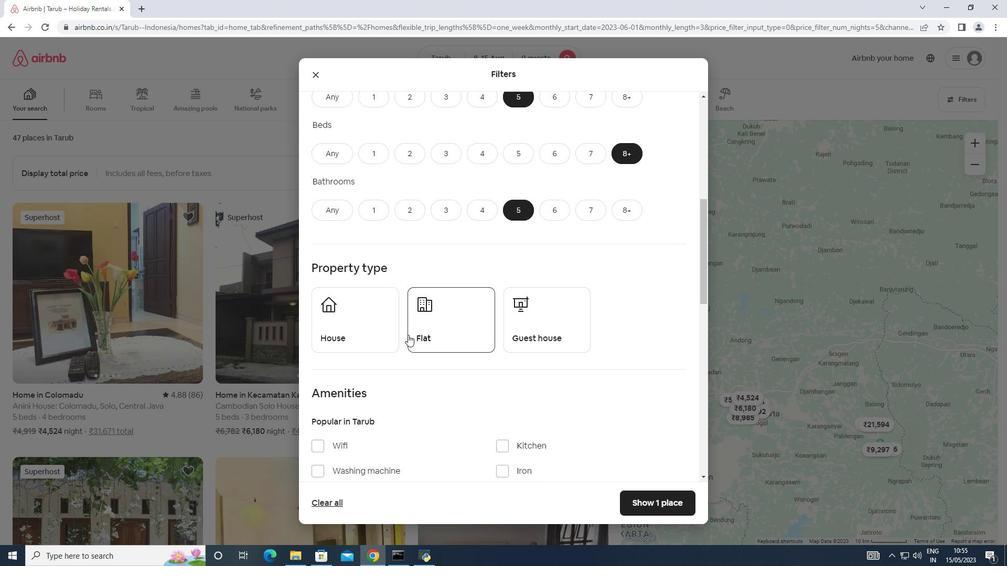 
Action: Mouse pressed left at (392, 330)
Screenshot: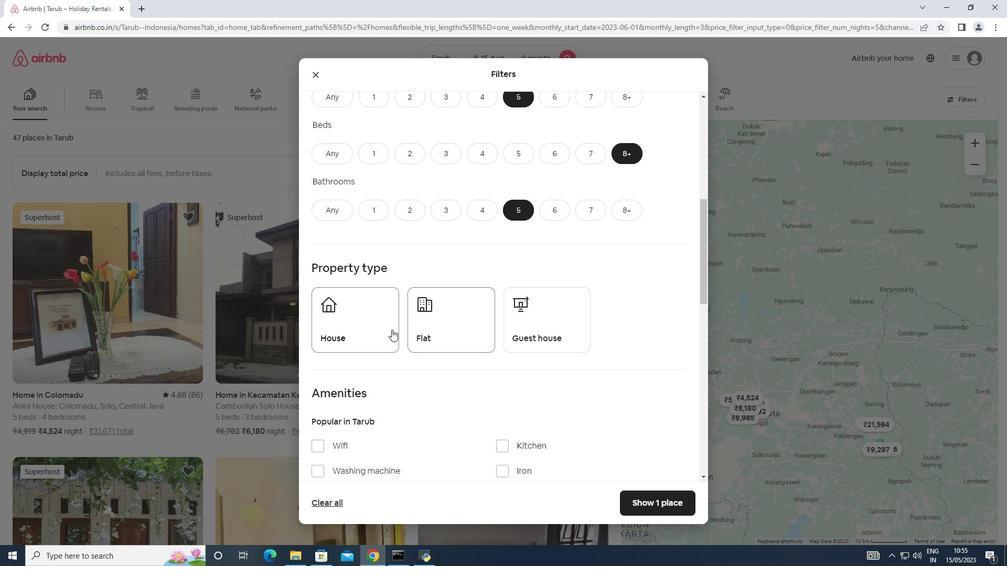 
Action: Mouse moved to (430, 329)
Screenshot: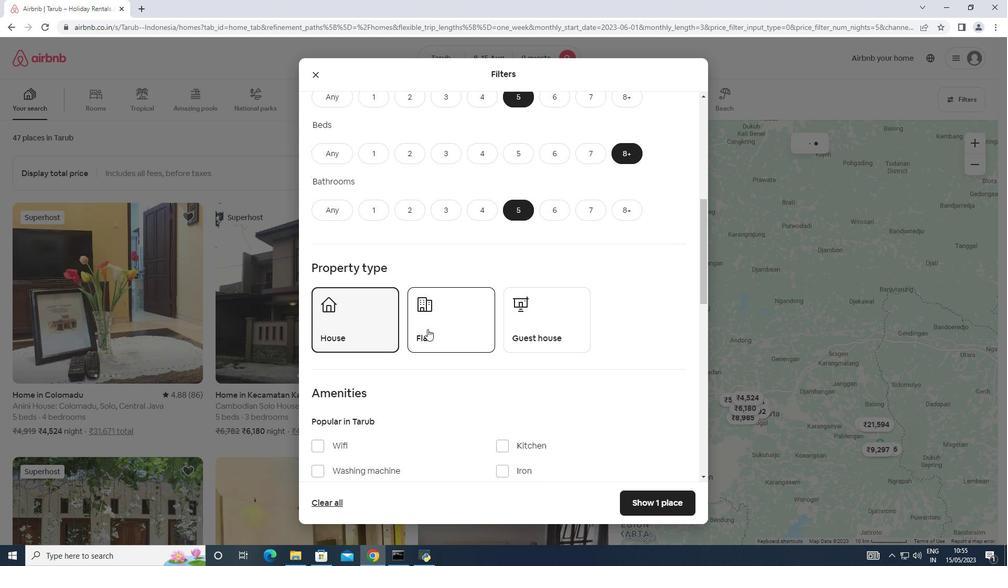 
Action: Mouse pressed left at (430, 329)
Screenshot: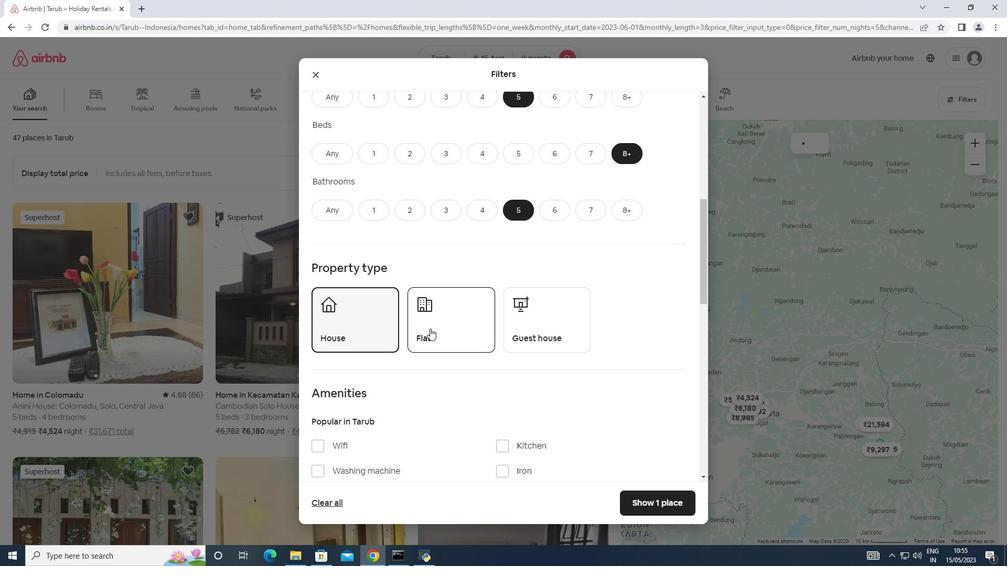 
Action: Mouse moved to (534, 330)
Screenshot: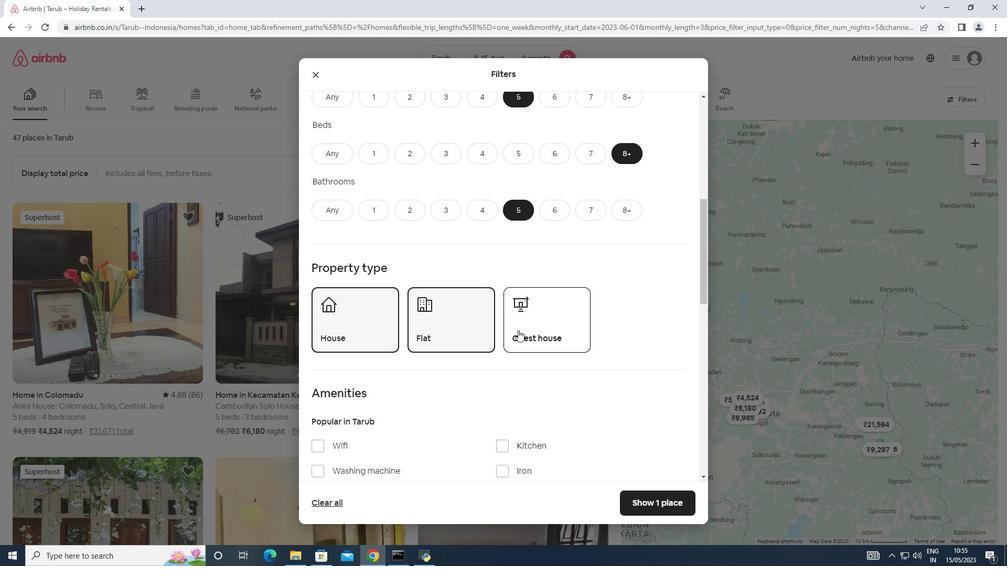 
Action: Mouse pressed left at (534, 330)
Screenshot: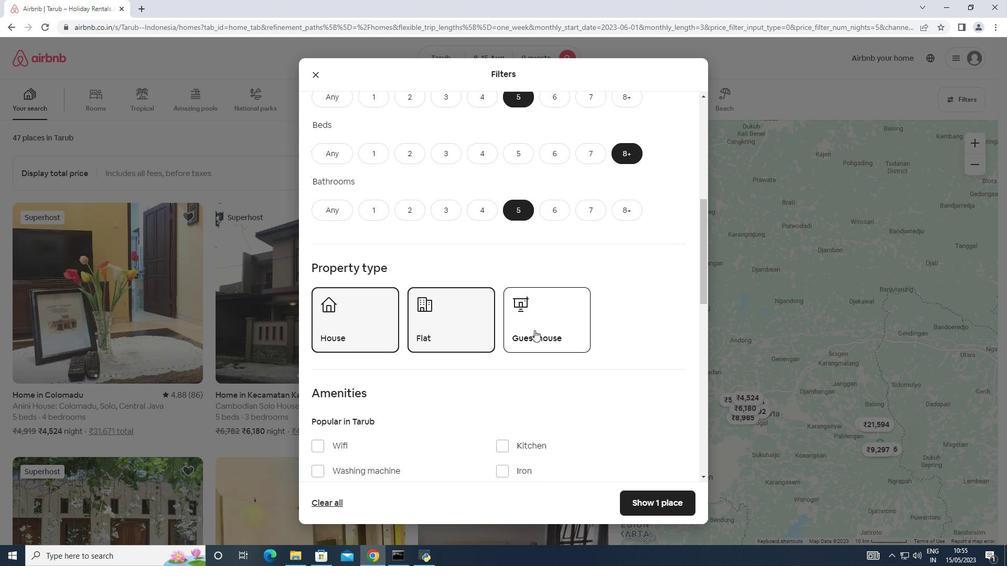 
Action: Mouse moved to (438, 339)
Screenshot: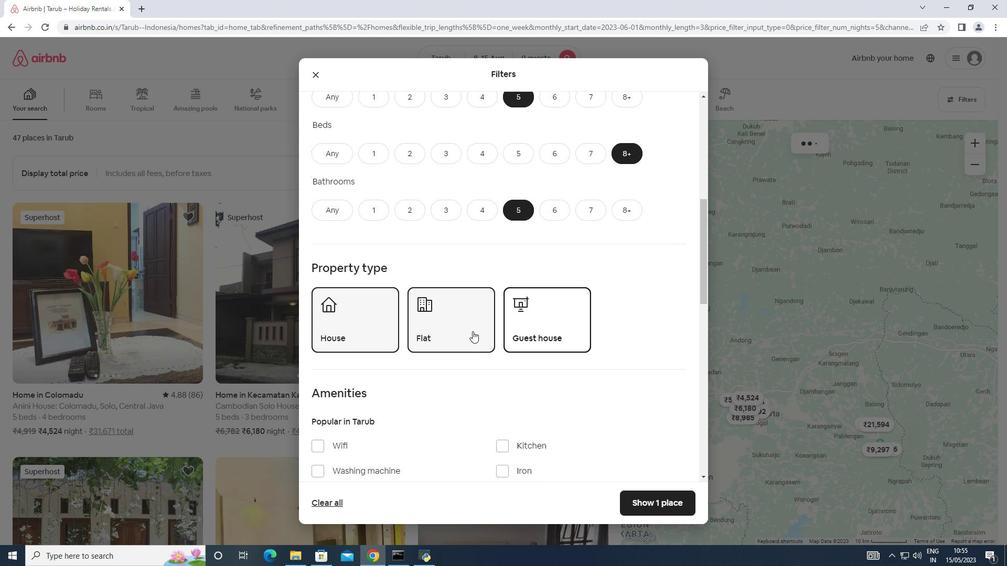 
Action: Mouse scrolled (438, 338) with delta (0, 0)
Screenshot: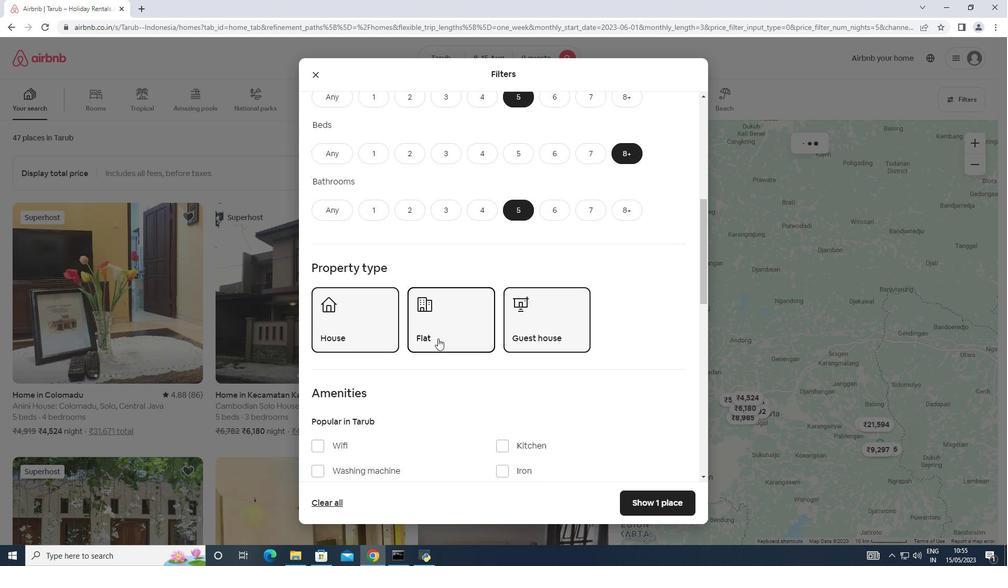 
Action: Mouse scrolled (438, 338) with delta (0, 0)
Screenshot: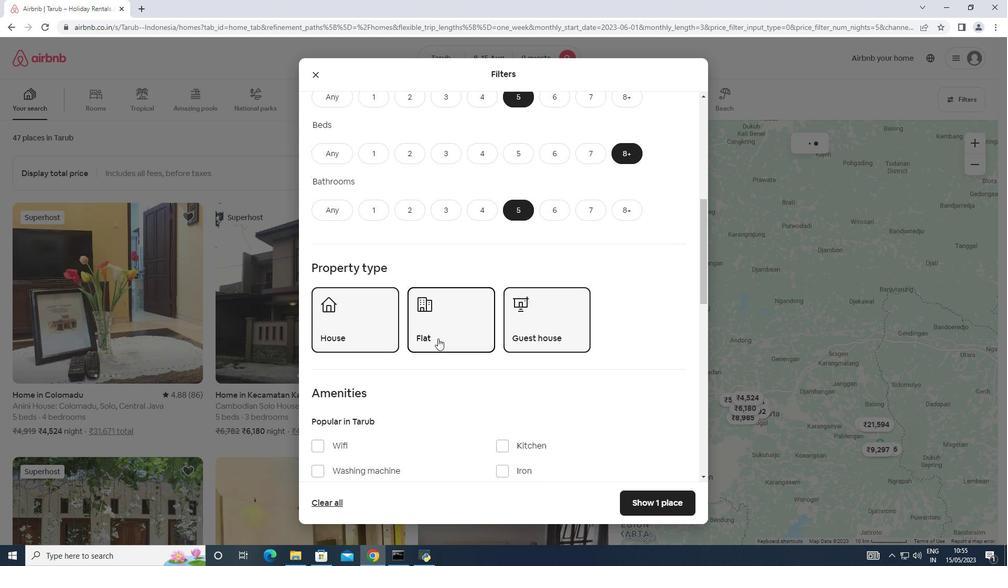 
Action: Mouse scrolled (438, 338) with delta (0, 0)
Screenshot: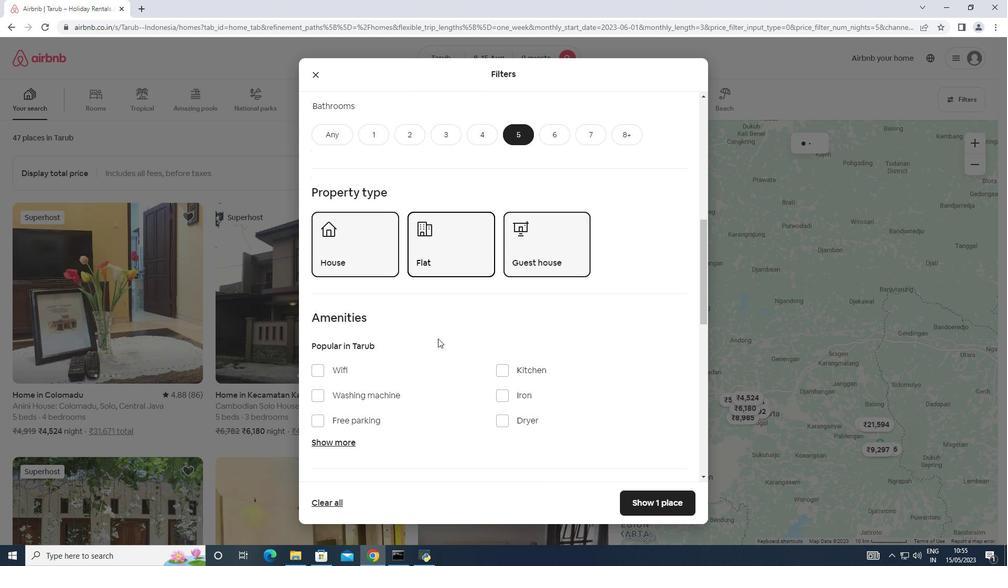 
Action: Mouse scrolled (438, 338) with delta (0, 0)
Screenshot: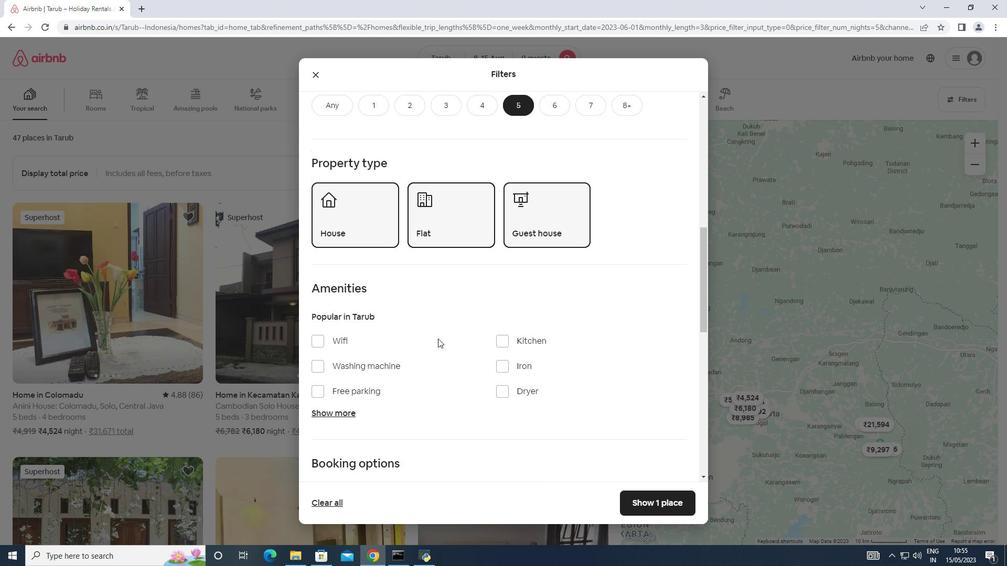 
Action: Mouse moved to (320, 236)
Screenshot: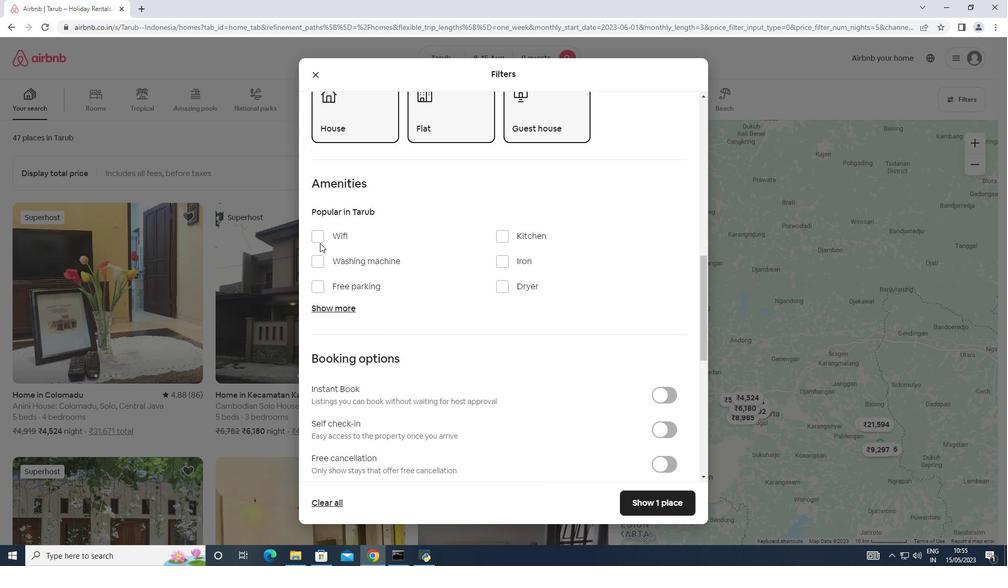
Action: Mouse pressed left at (320, 236)
Screenshot: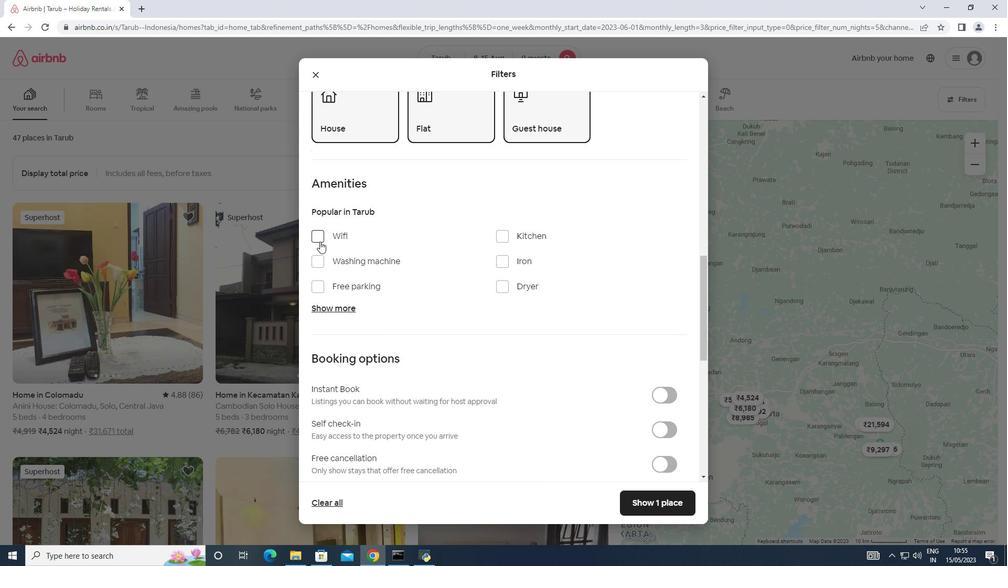 
Action: Mouse moved to (348, 309)
Screenshot: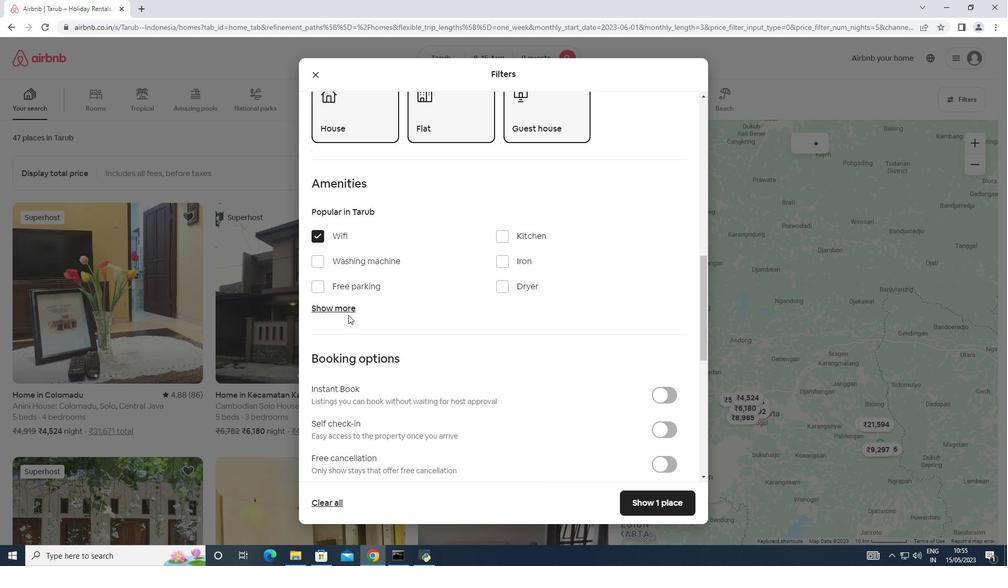 
Action: Mouse pressed left at (348, 309)
Screenshot: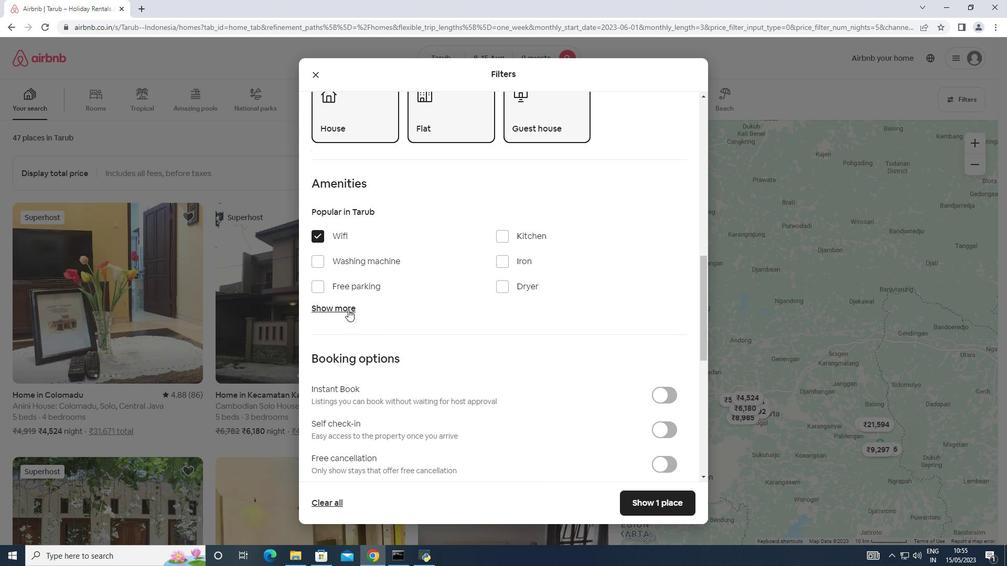 
Action: Mouse moved to (503, 366)
Screenshot: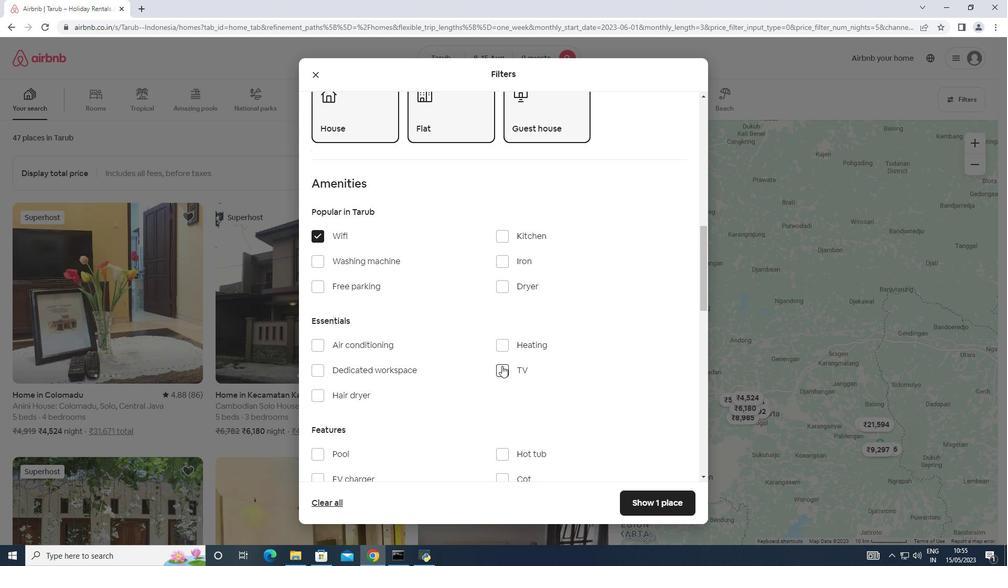 
Action: Mouse pressed left at (503, 366)
Screenshot: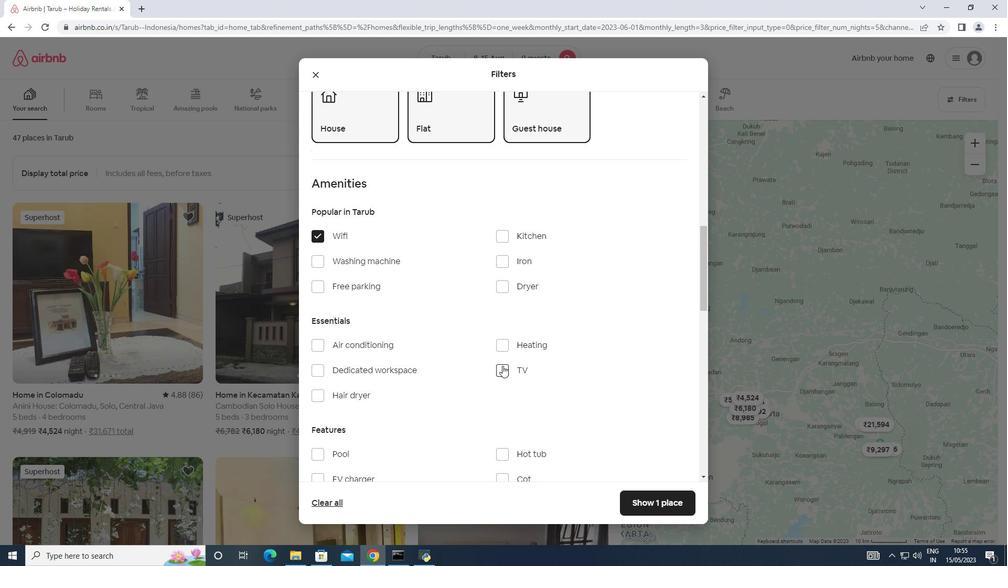 
Action: Mouse moved to (319, 284)
Screenshot: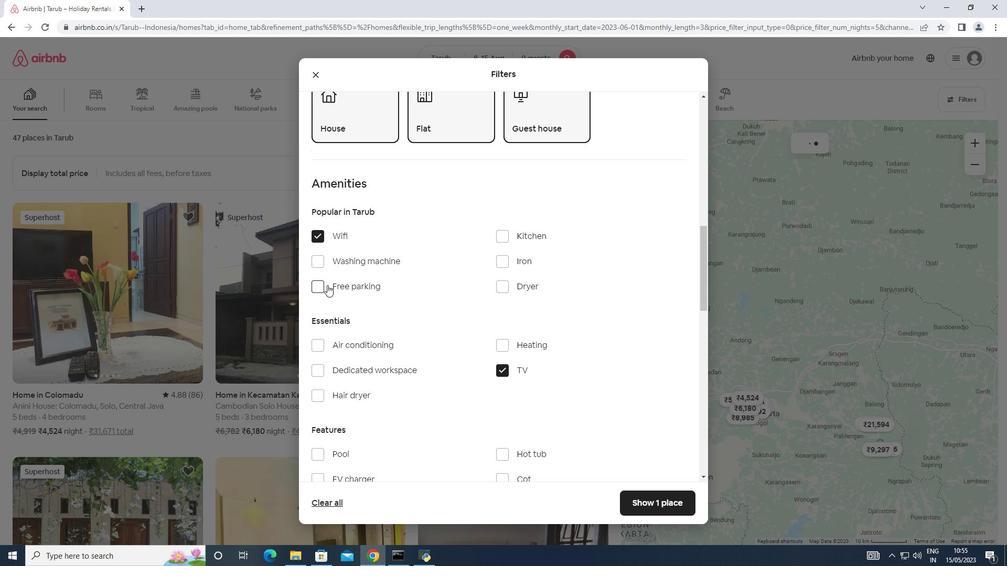 
Action: Mouse pressed left at (319, 284)
Screenshot: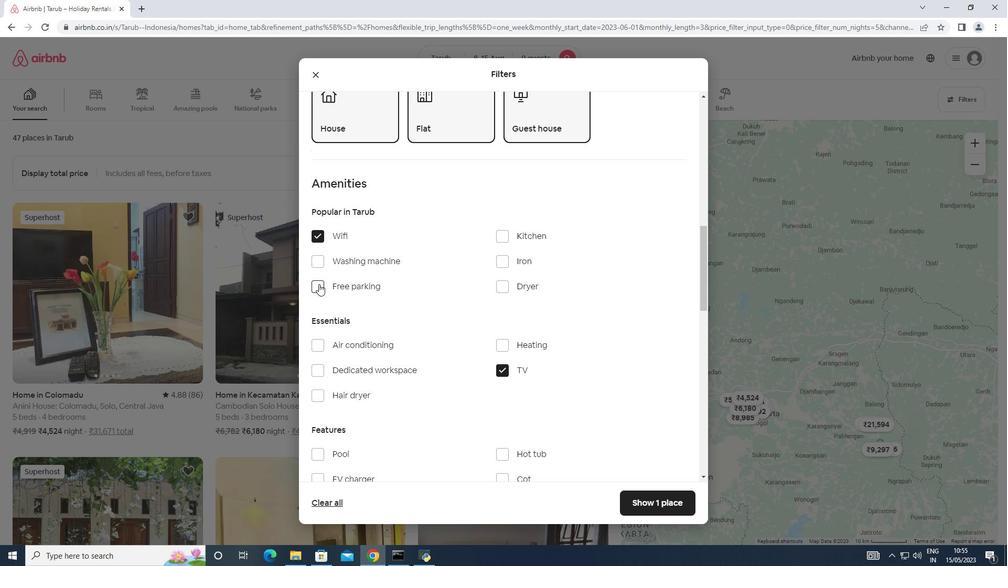 
Action: Mouse moved to (419, 300)
Screenshot: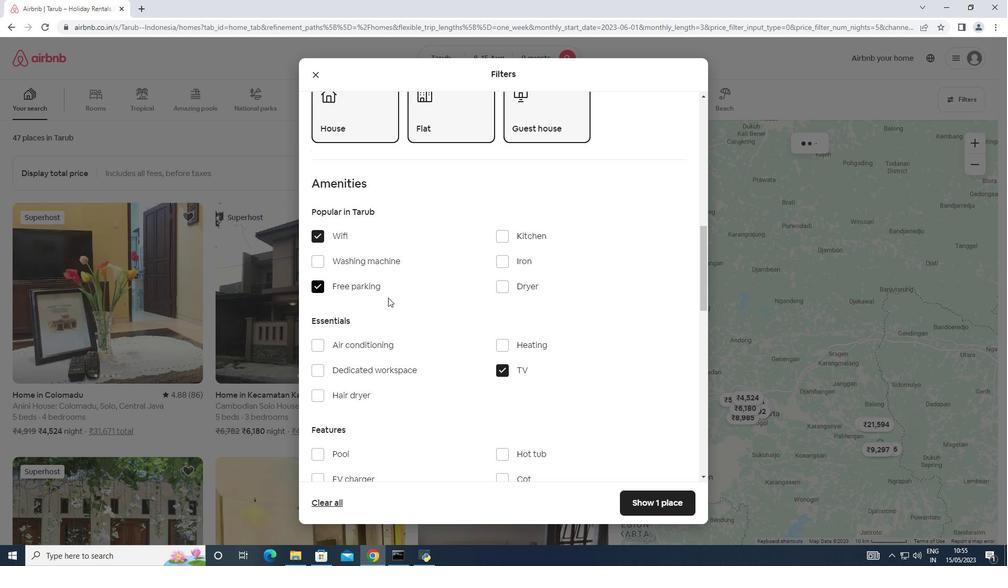 
Action: Mouse scrolled (419, 300) with delta (0, 0)
Screenshot: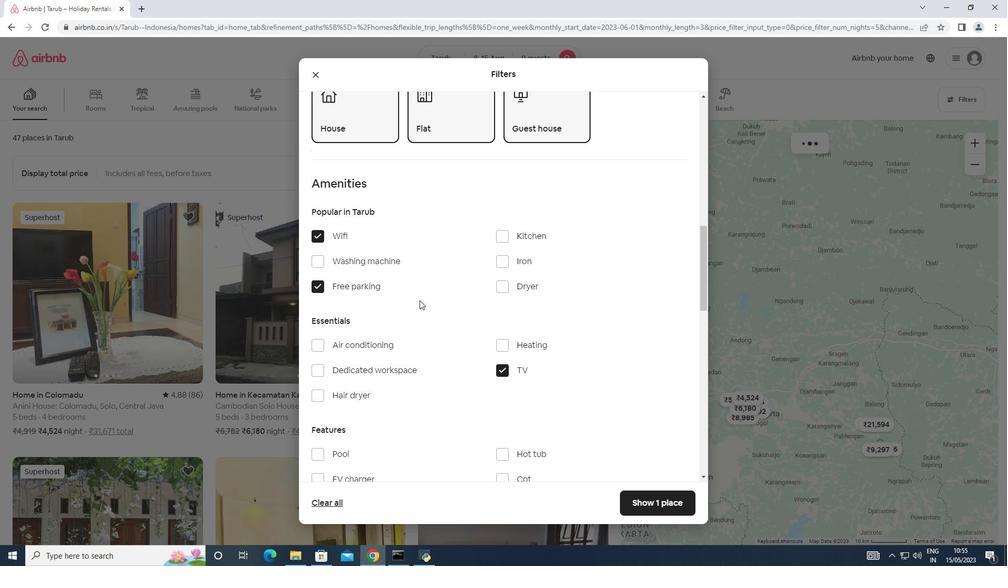 
Action: Mouse scrolled (419, 300) with delta (0, 0)
Screenshot: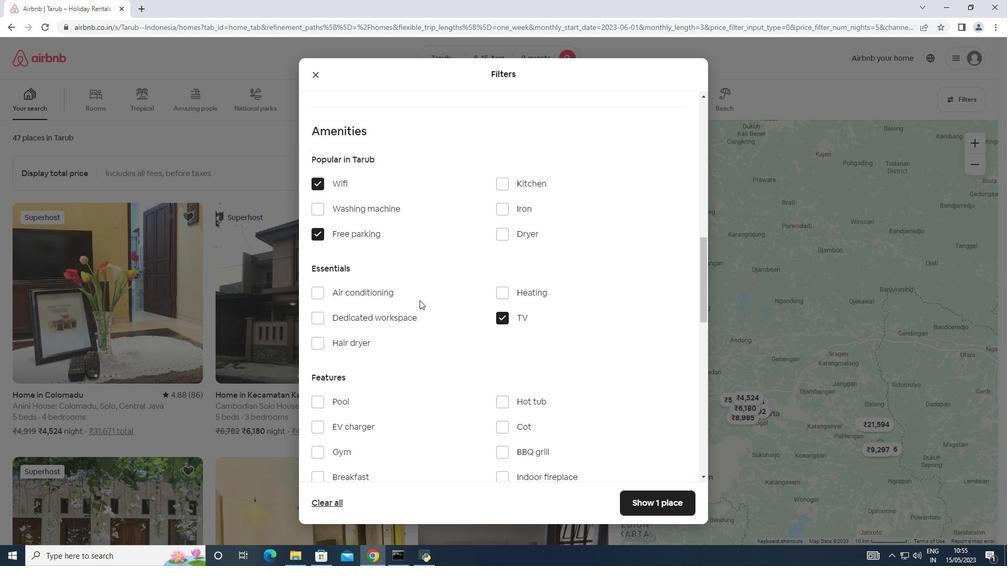 
Action: Mouse scrolled (419, 300) with delta (0, 0)
Screenshot: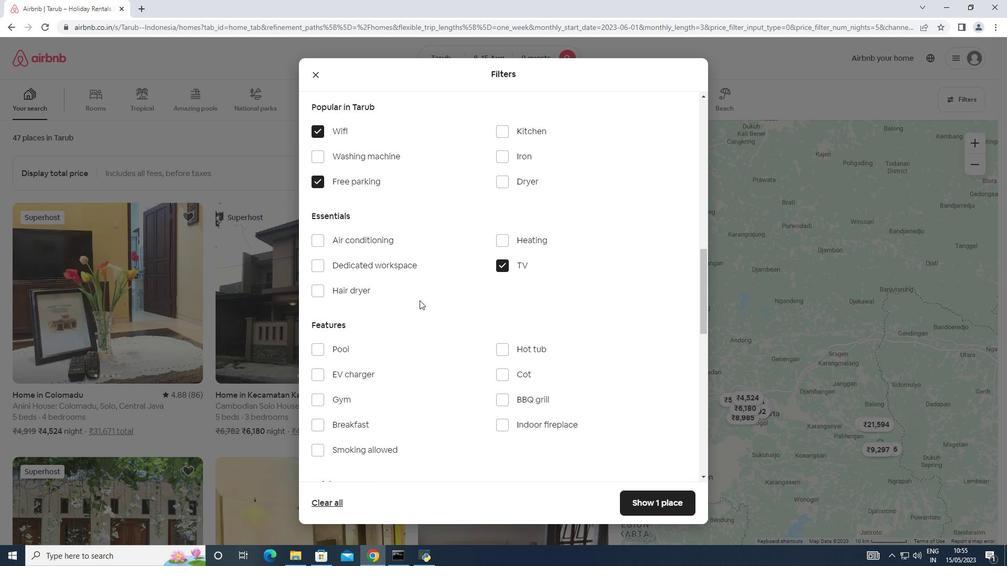 
Action: Mouse moved to (326, 347)
Screenshot: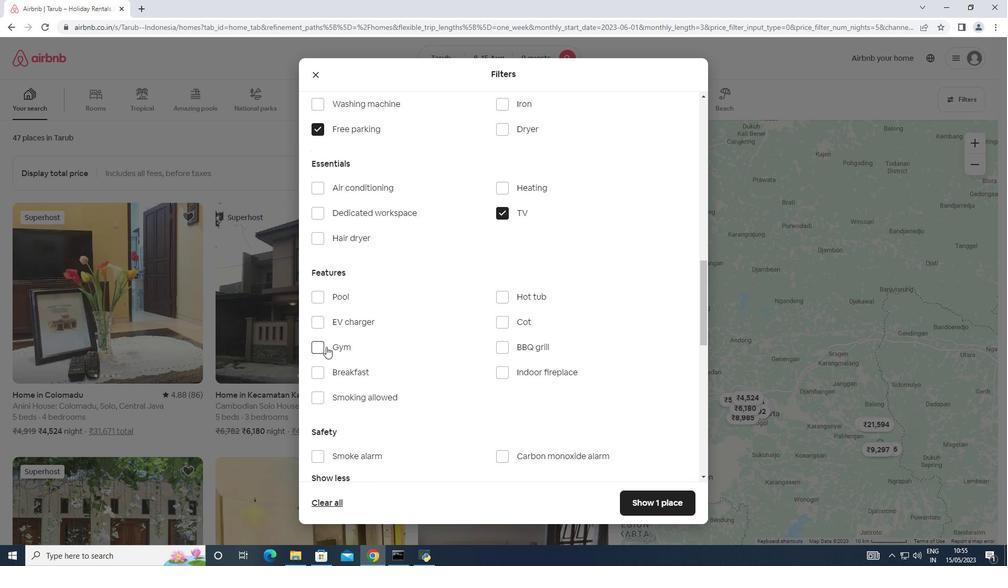 
Action: Mouse pressed left at (326, 347)
Screenshot: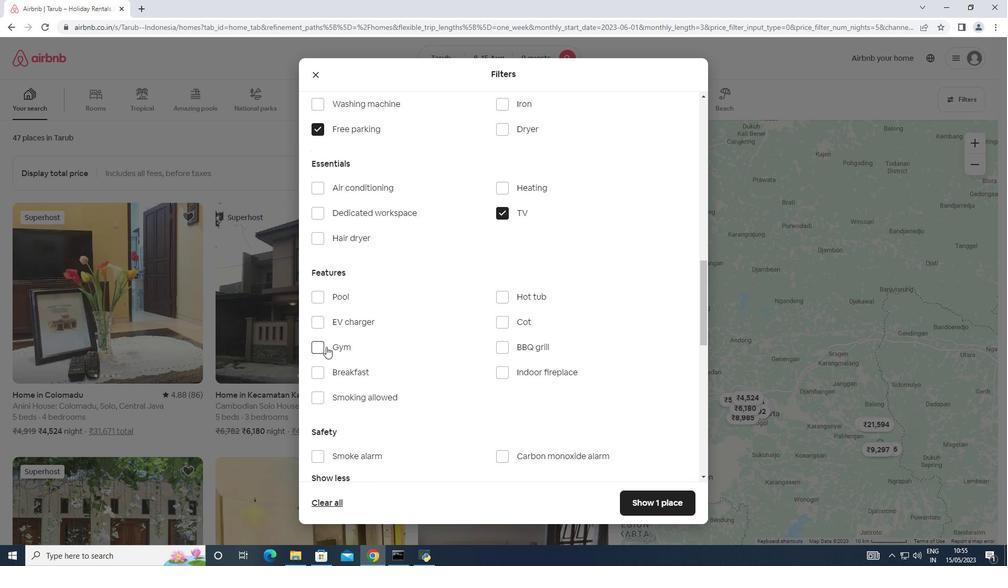 
Action: Mouse moved to (339, 367)
Screenshot: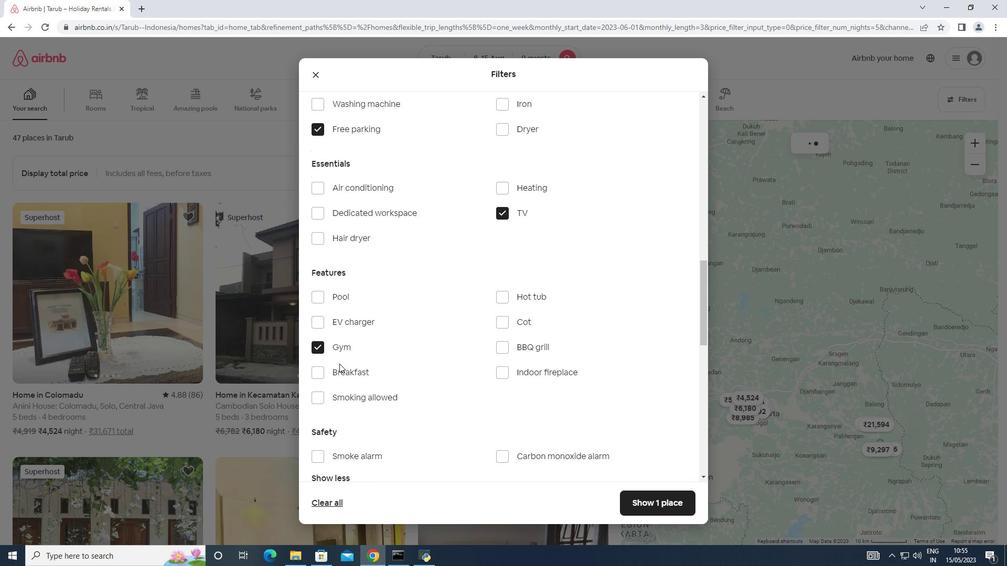 
Action: Mouse pressed left at (339, 367)
Screenshot: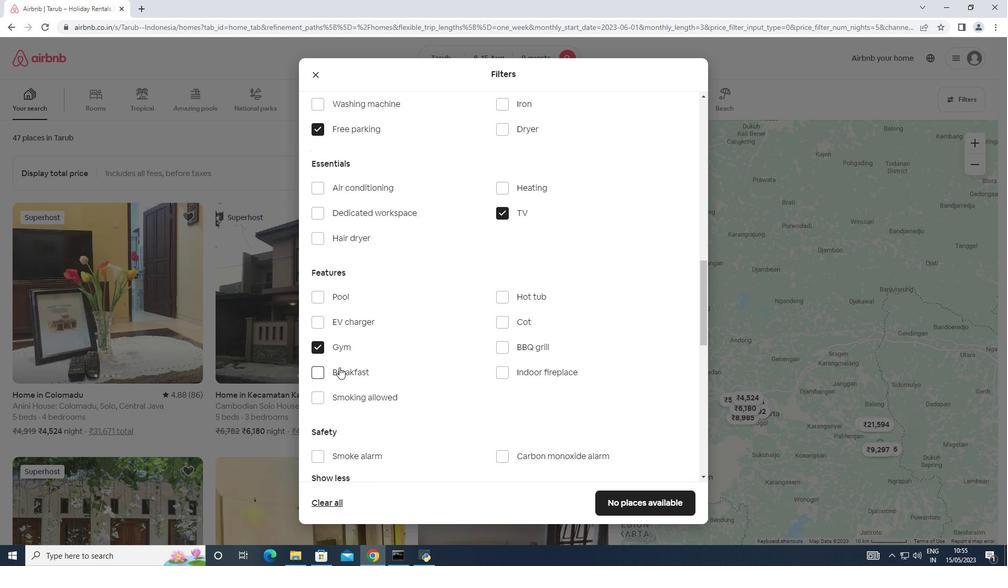 
Action: Mouse moved to (417, 352)
Screenshot: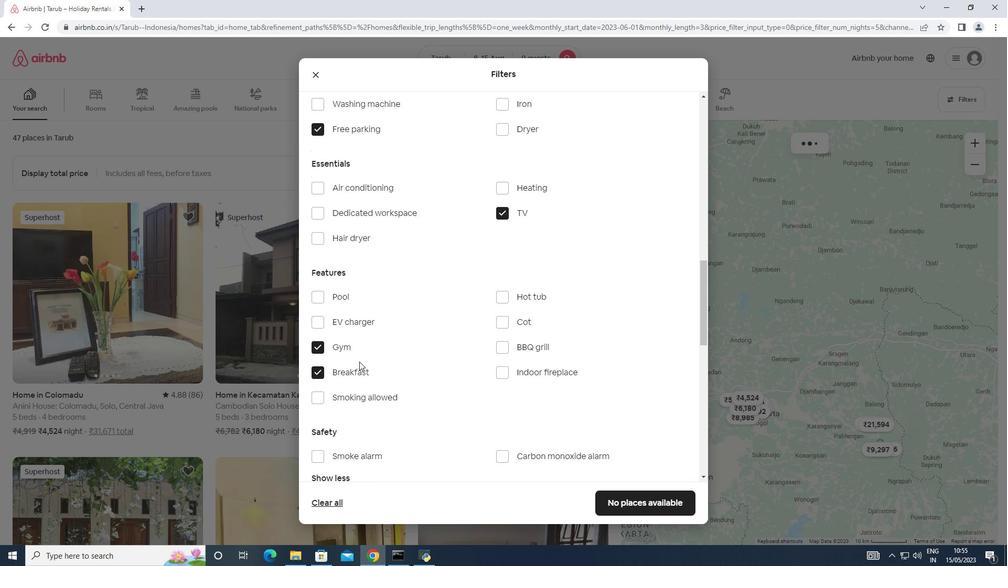 
Action: Mouse scrolled (417, 351) with delta (0, 0)
Screenshot: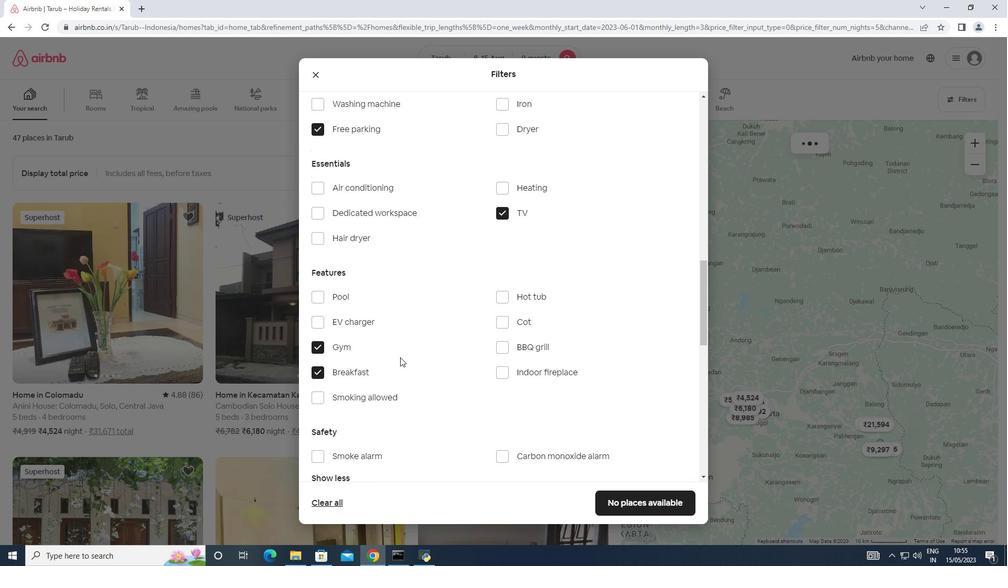 
Action: Mouse scrolled (417, 351) with delta (0, 0)
Screenshot: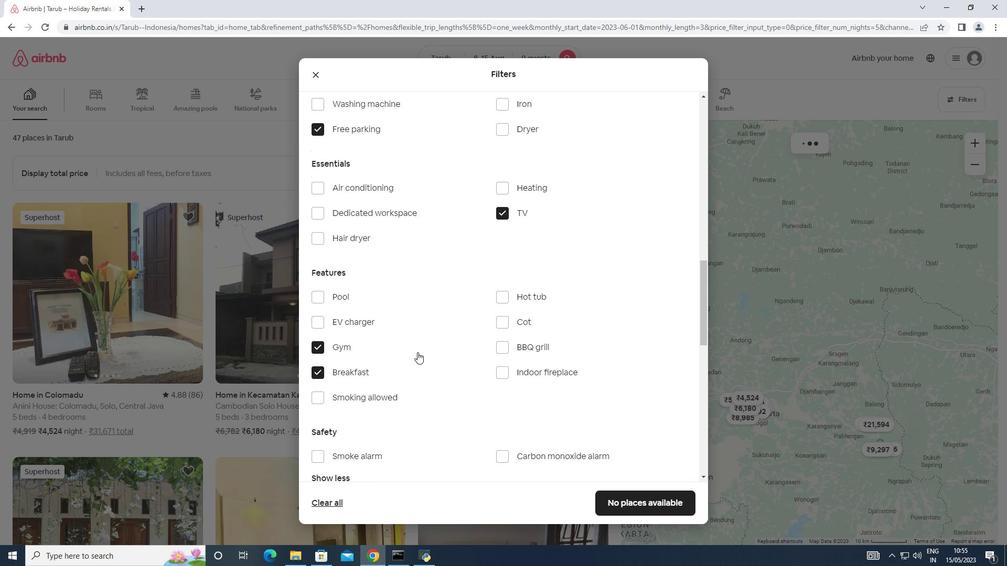 
Action: Mouse moved to (419, 349)
Screenshot: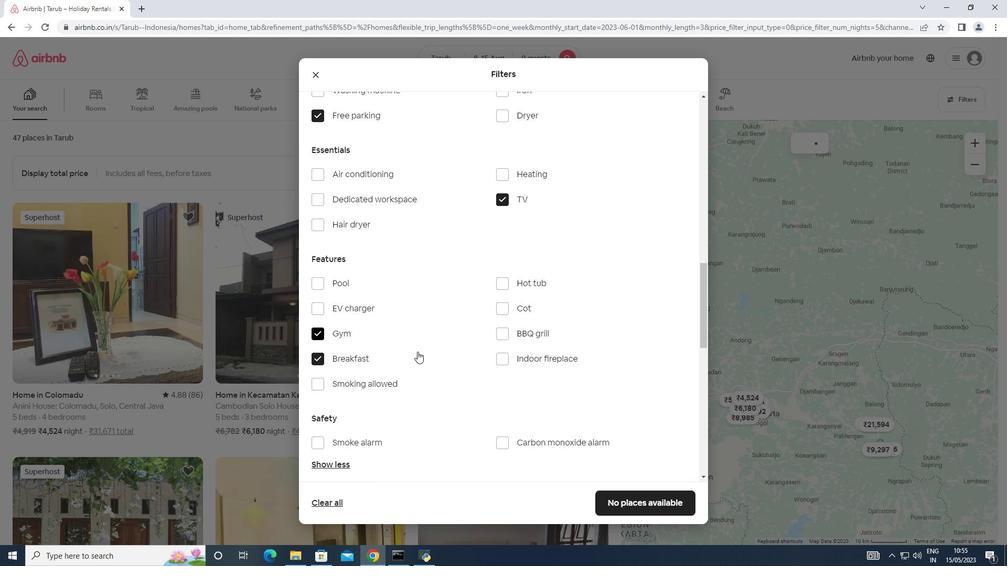 
Action: Mouse scrolled (419, 348) with delta (0, 0)
Screenshot: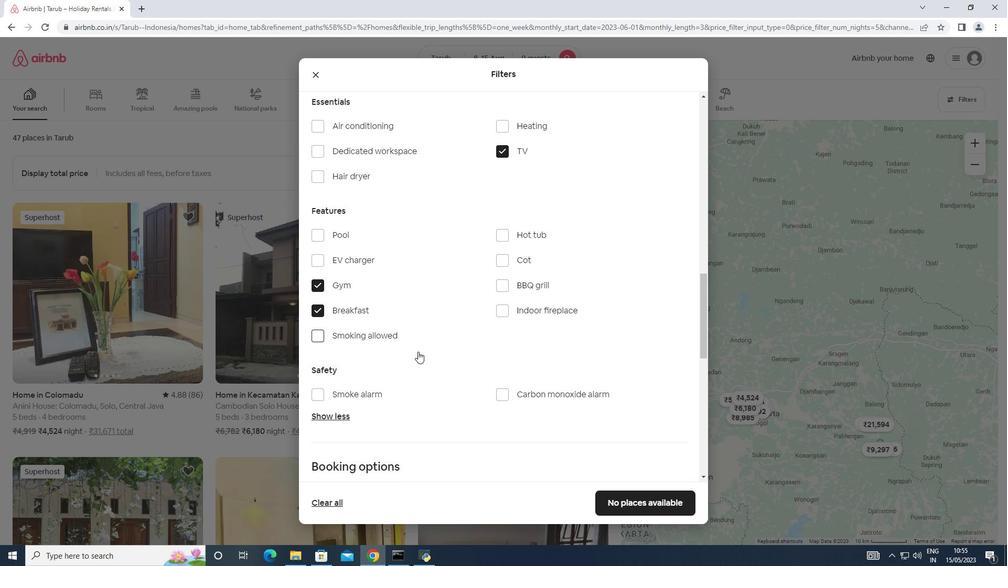 
Action: Mouse scrolled (419, 348) with delta (0, 0)
Screenshot: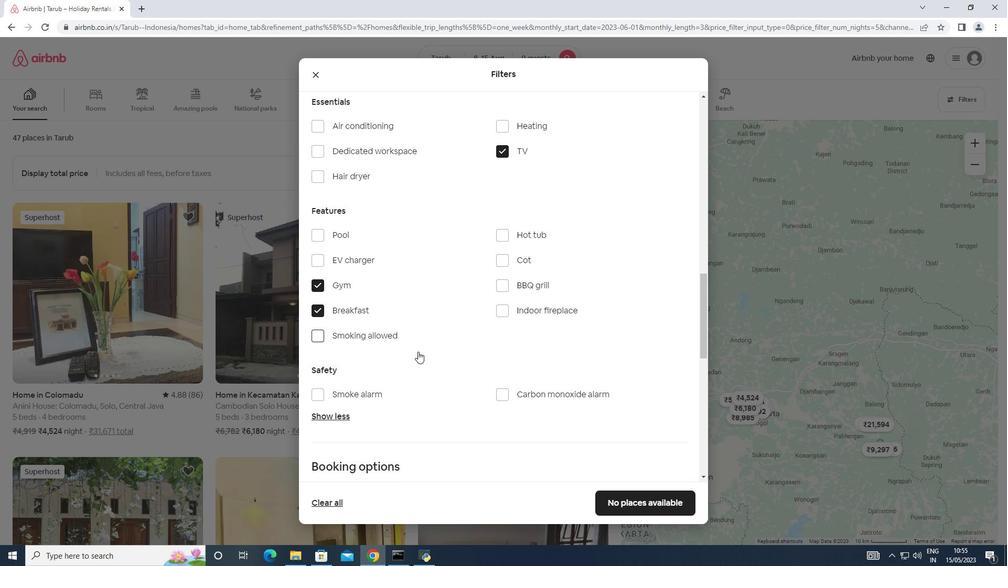 
Action: Mouse scrolled (419, 348) with delta (0, 0)
Screenshot: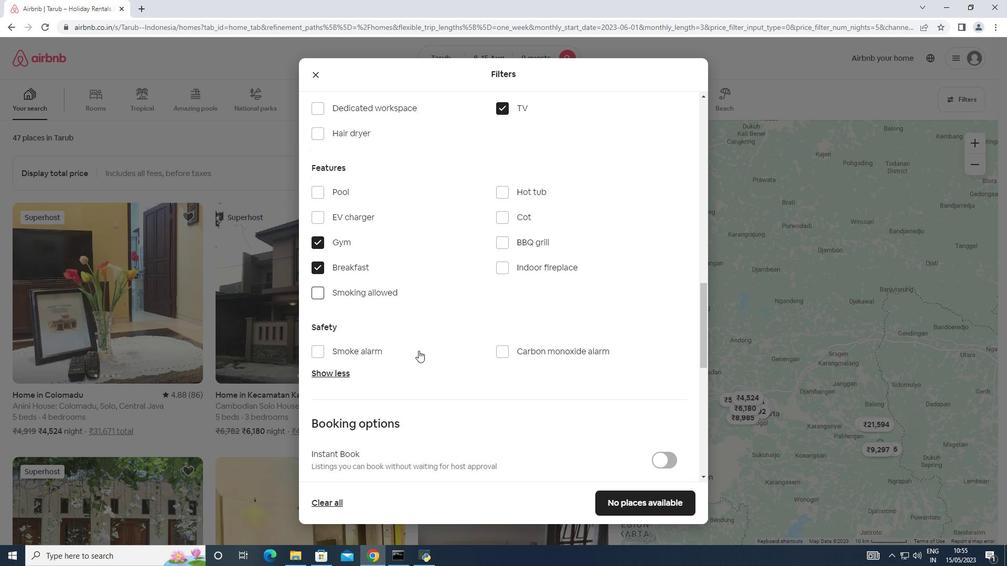 
Action: Mouse moved to (661, 341)
Screenshot: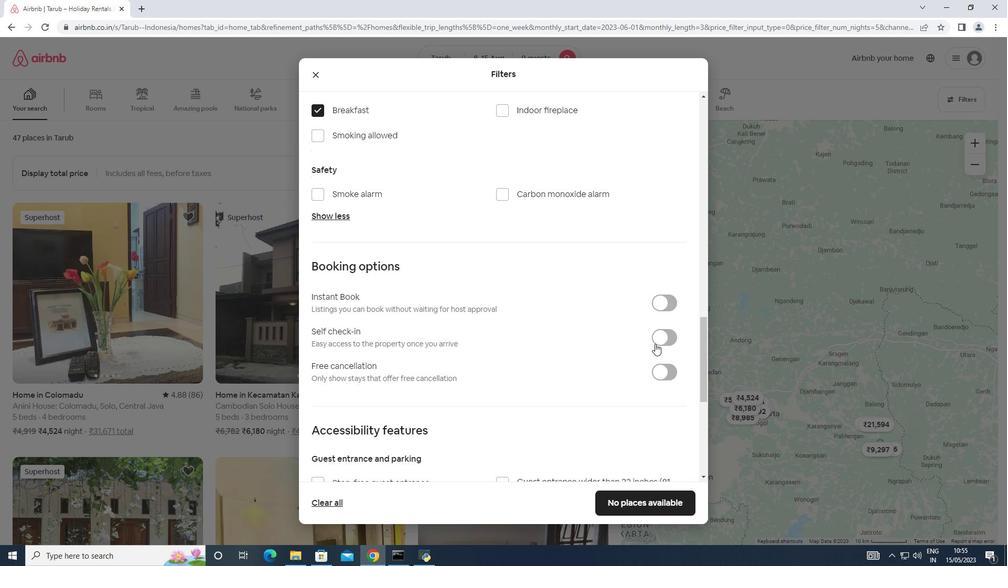 
Action: Mouse pressed left at (661, 341)
Screenshot: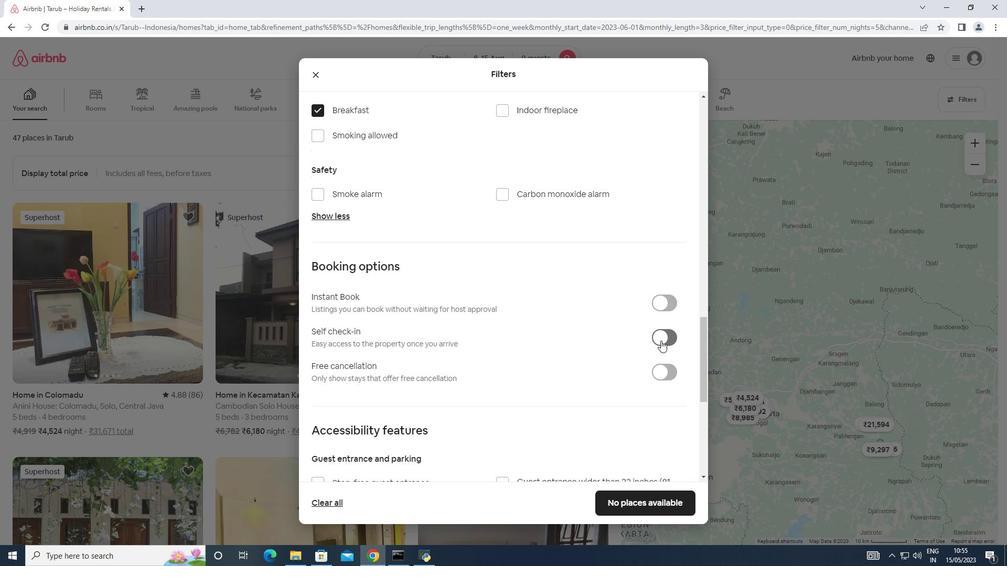 
Action: Mouse moved to (355, 390)
Screenshot: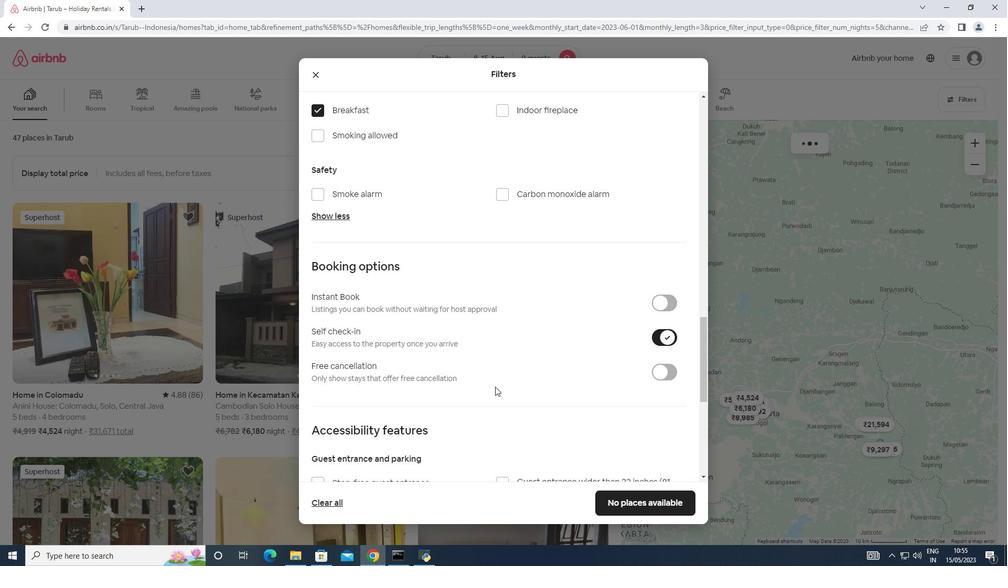 
Action: Mouse scrolled (355, 390) with delta (0, 0)
Screenshot: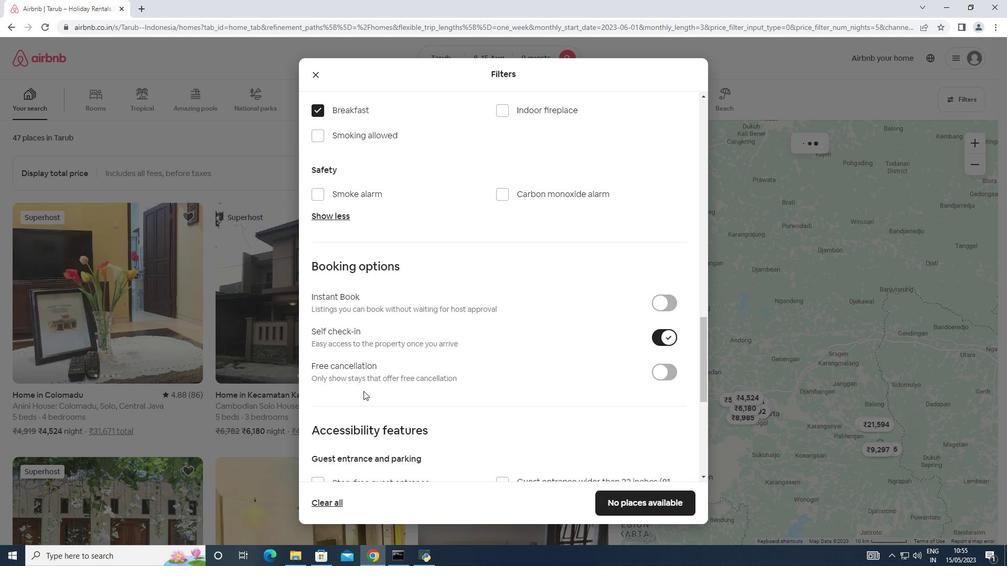
Action: Mouse scrolled (355, 390) with delta (0, 0)
Screenshot: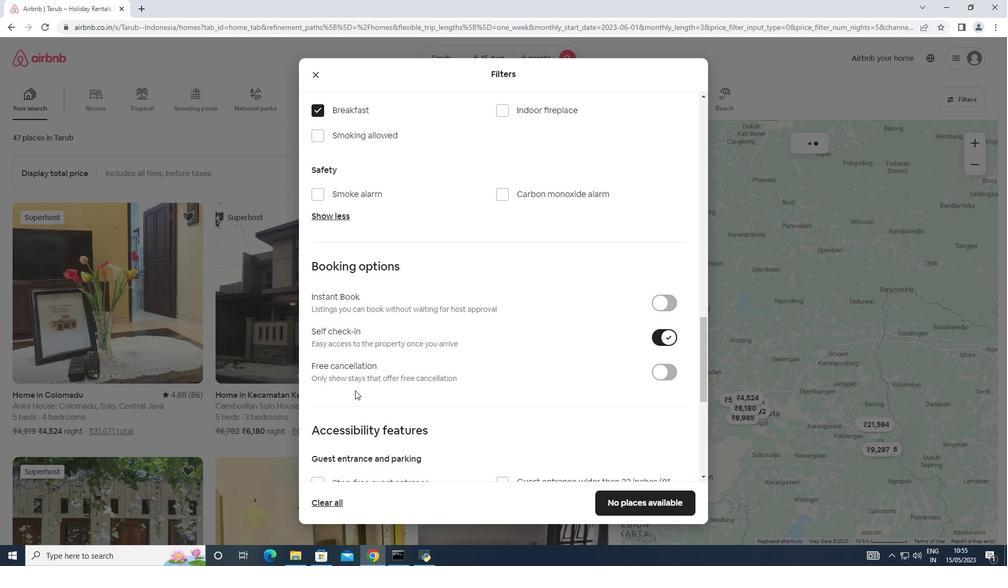 
Action: Mouse scrolled (355, 390) with delta (0, 0)
Screenshot: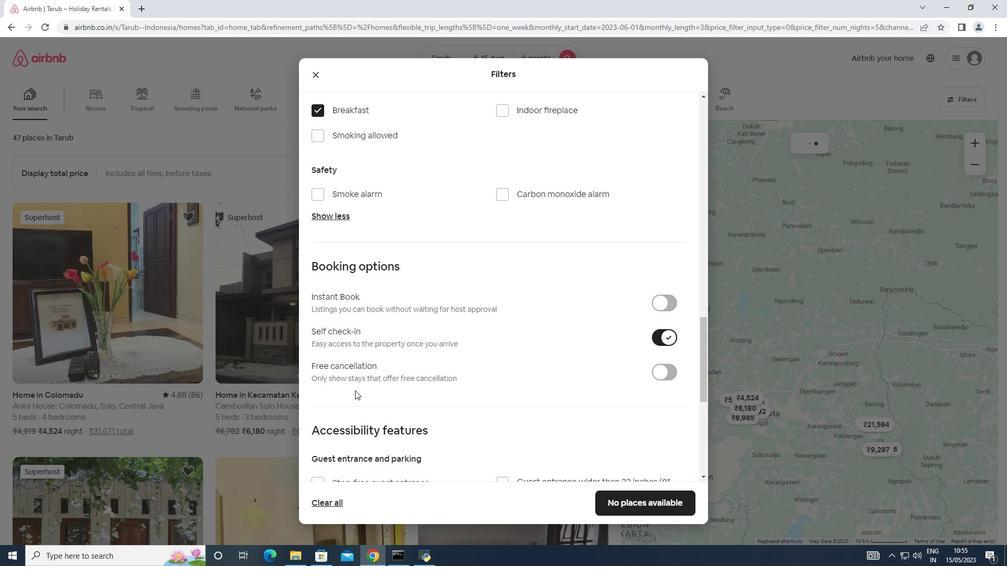 
Action: Mouse moved to (354, 389)
Screenshot: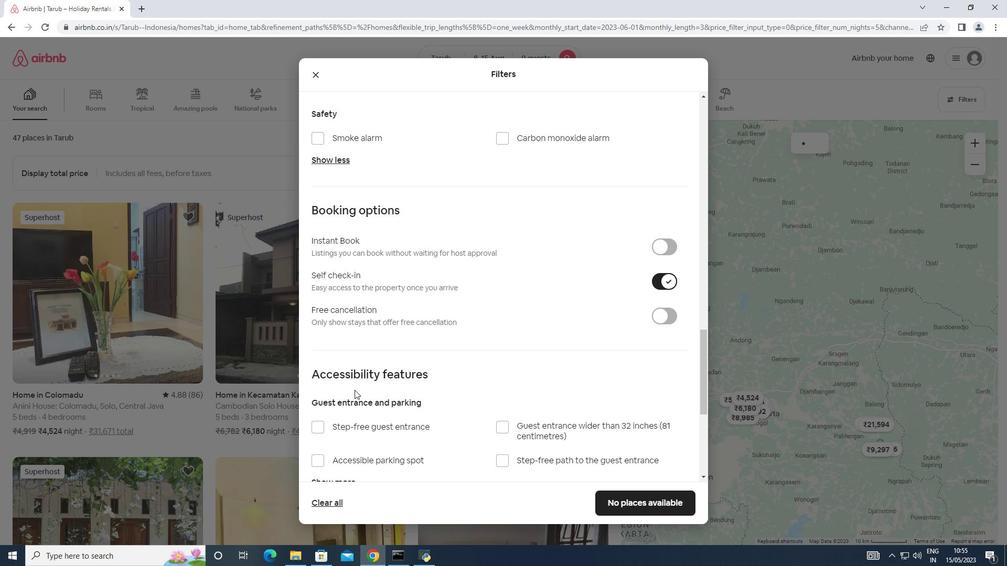 
Action: Mouse scrolled (354, 389) with delta (0, 0)
Screenshot: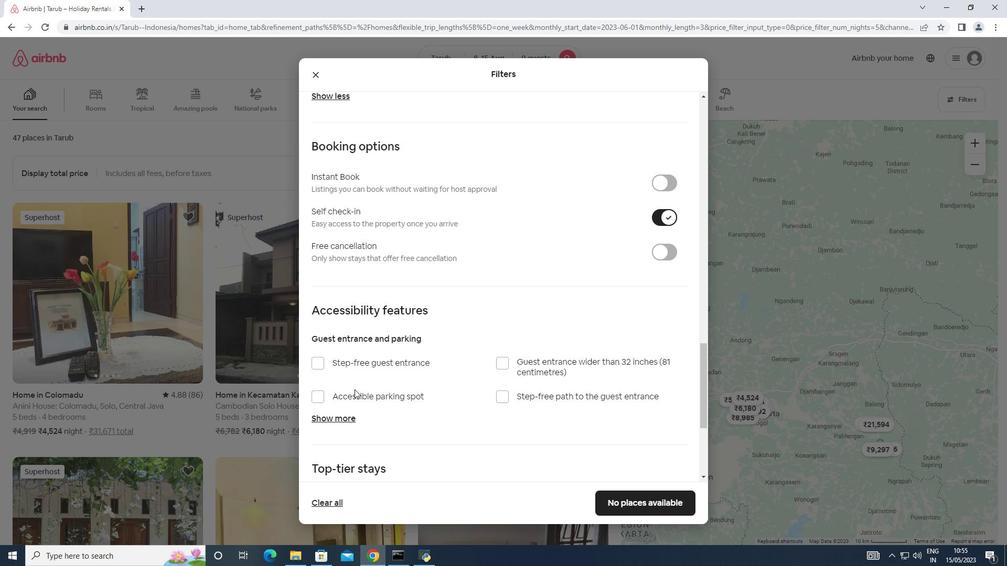 
Action: Mouse scrolled (354, 389) with delta (0, 0)
Screenshot: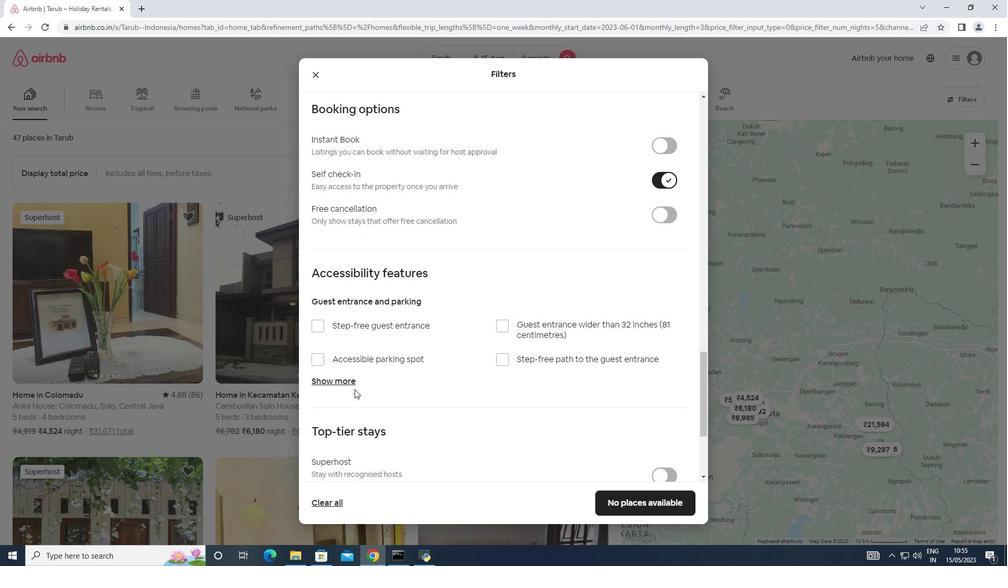 
Action: Mouse moved to (355, 385)
Screenshot: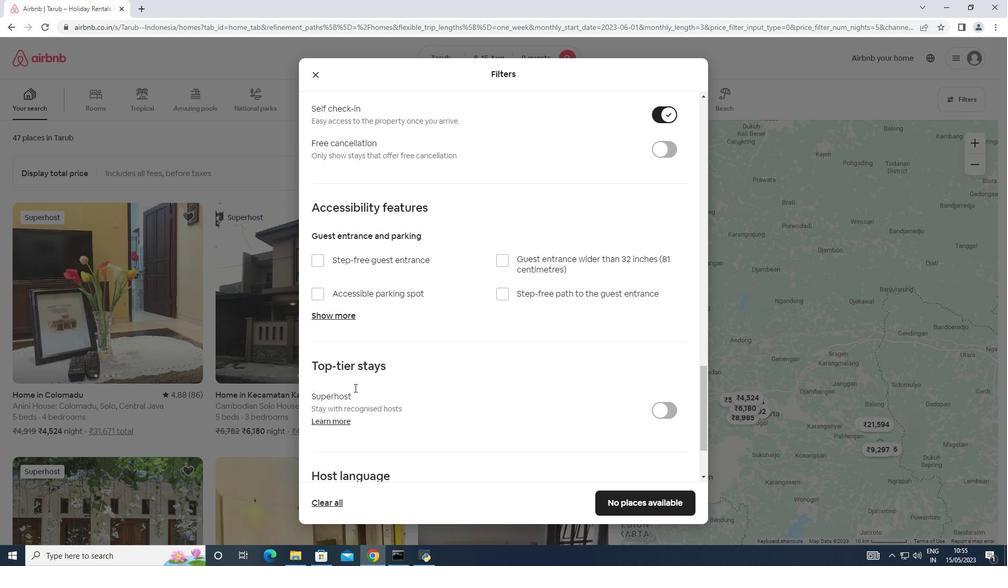 
Action: Mouse scrolled (355, 384) with delta (0, 0)
Screenshot: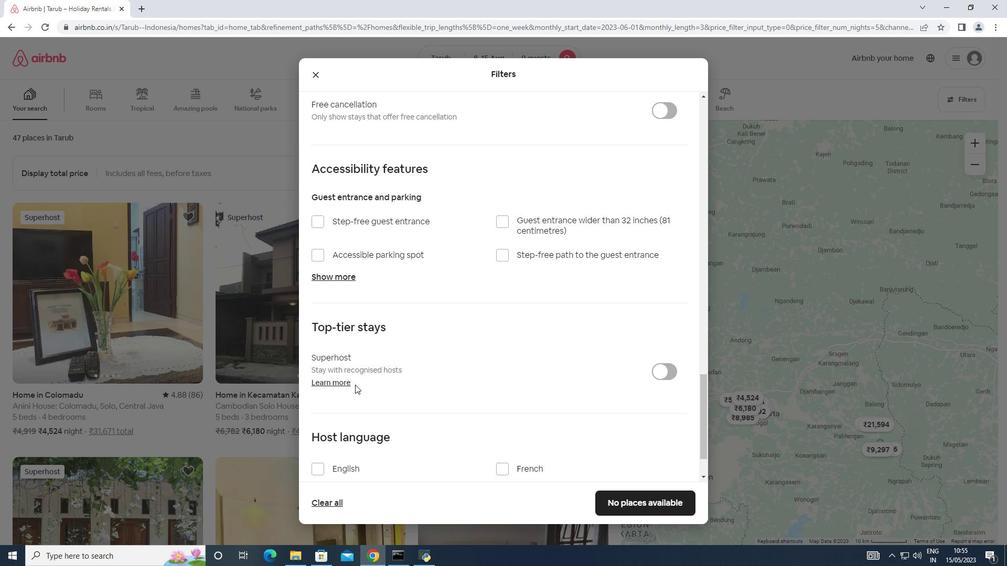 
Action: Mouse scrolled (355, 384) with delta (0, 0)
Screenshot: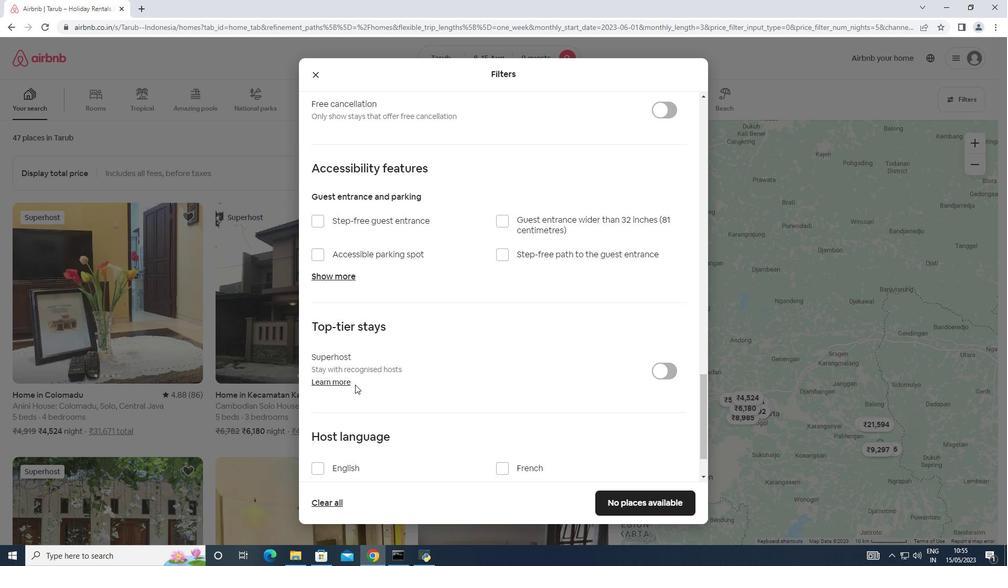 
Action: Mouse moved to (314, 406)
Screenshot: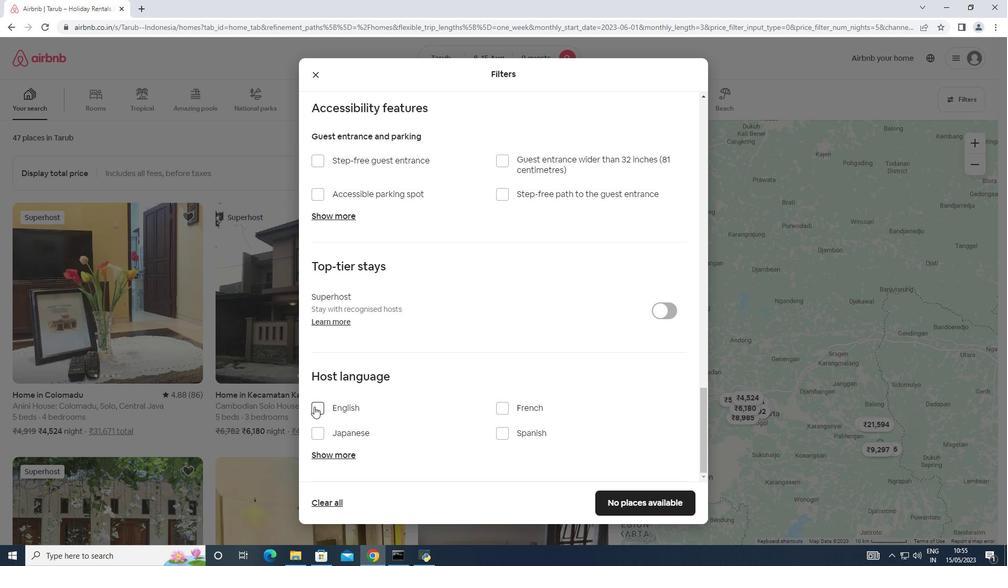
Action: Mouse pressed left at (314, 406)
Screenshot: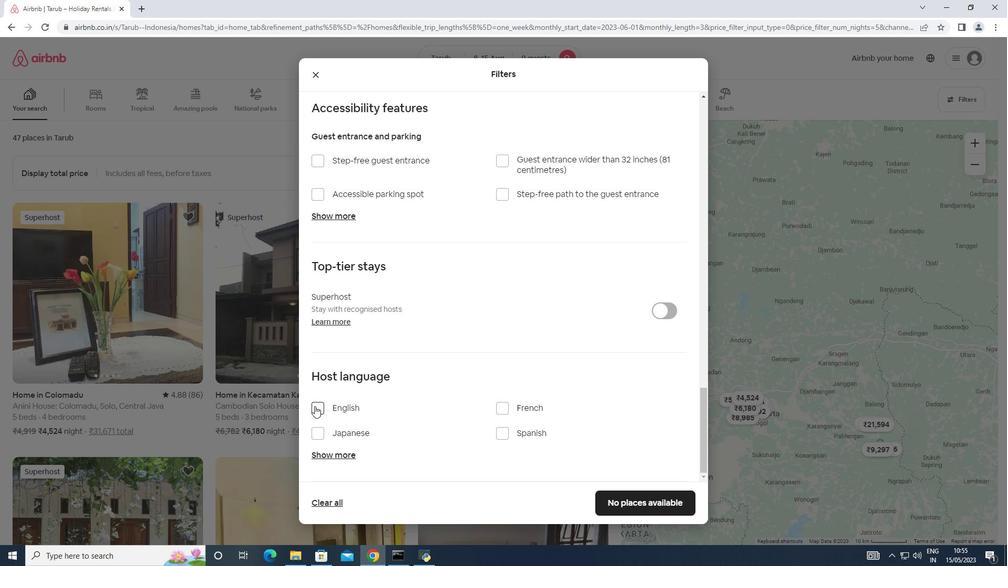 
Action: Mouse moved to (660, 502)
Screenshot: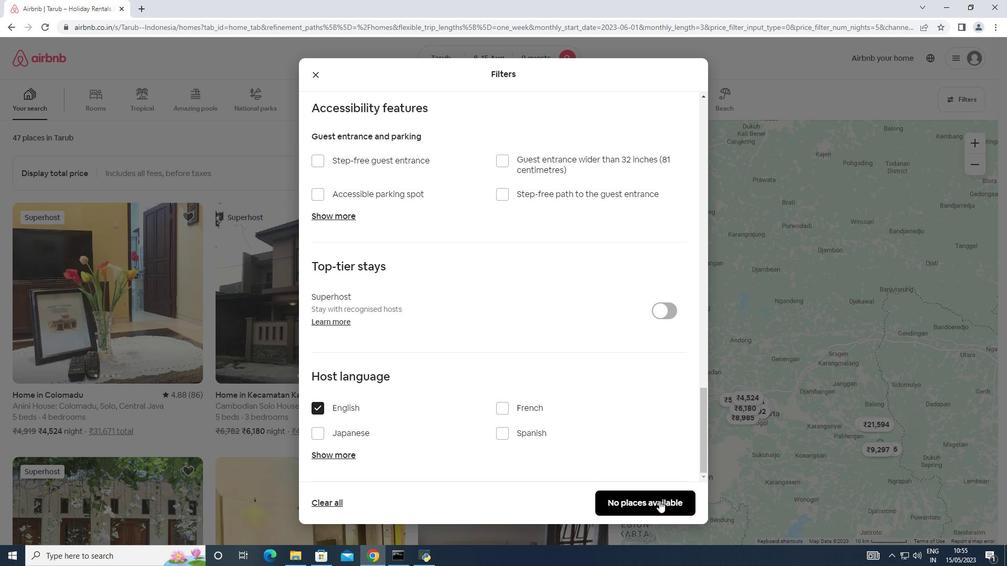 
Action: Mouse pressed left at (660, 502)
Screenshot: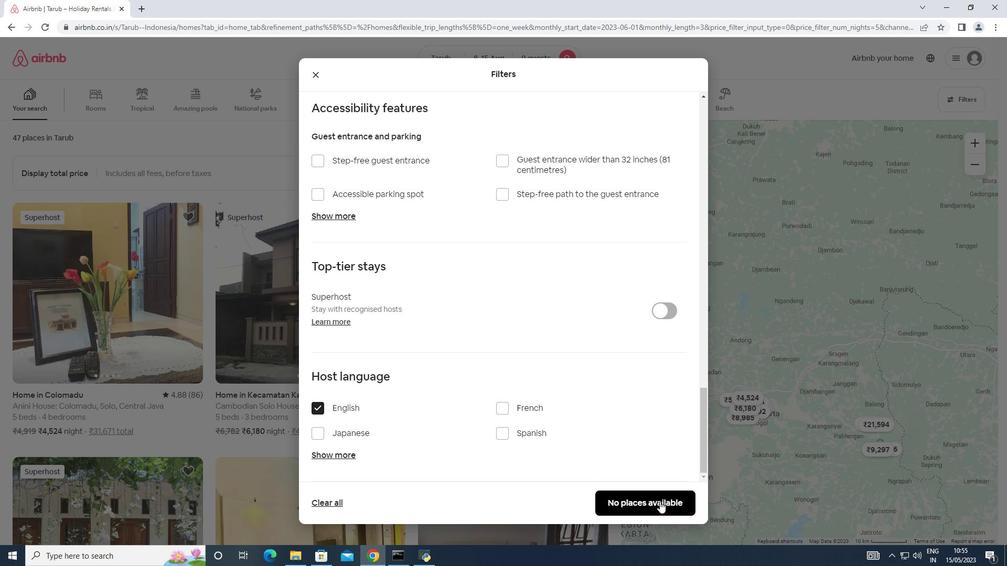 
Action: Mouse moved to (440, 356)
Screenshot: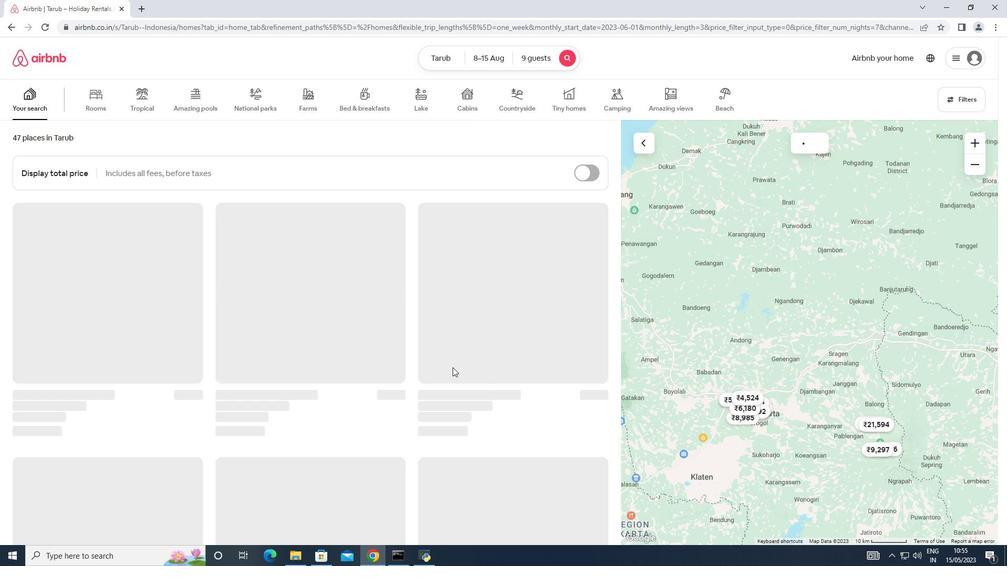 
